 Task: In the  document evaluation Insert page numer 'on top of the page' change page color to  'Voilet'Apply Page border, setting:  Box Style: two thin lines; Color: 'Black;' Width: 1/2  pt
Action: Mouse moved to (28, 76)
Screenshot: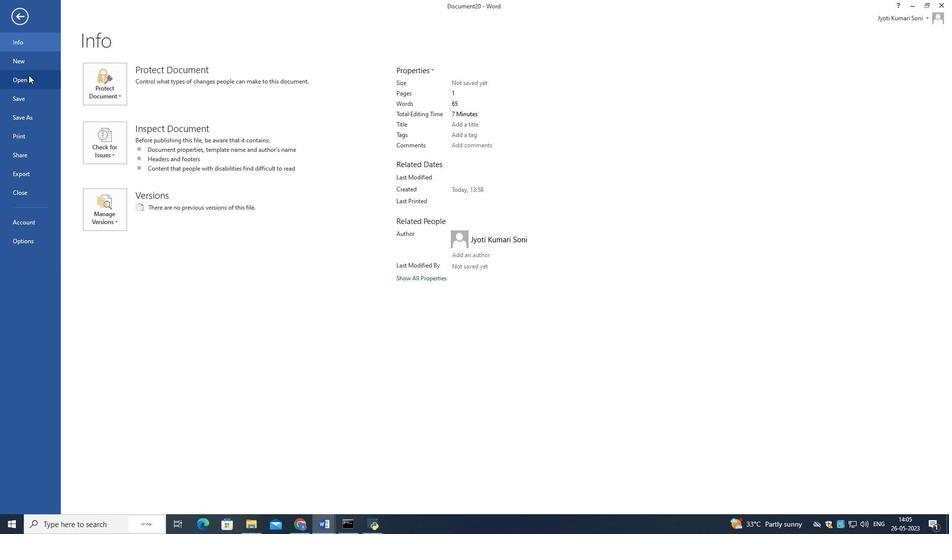 
Action: Mouse pressed left at (28, 76)
Screenshot: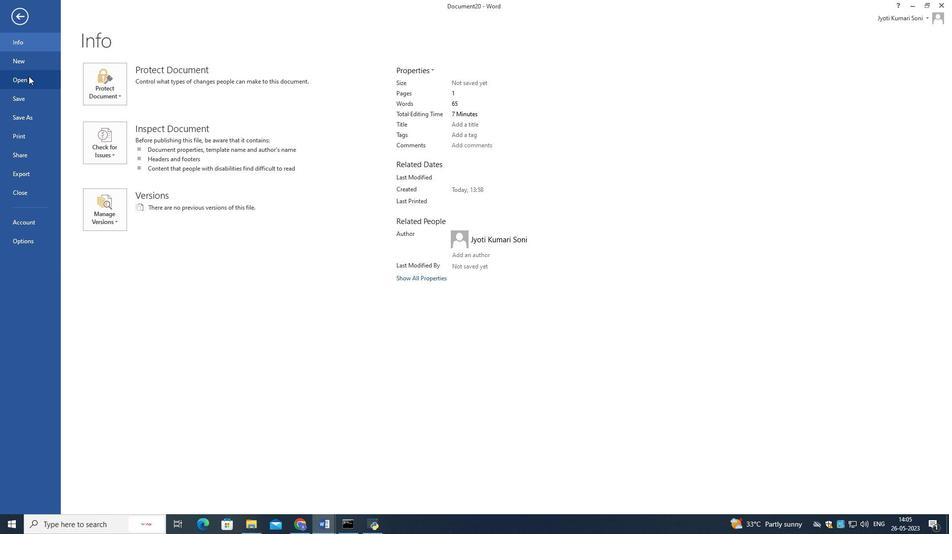 
Action: Mouse moved to (305, 131)
Screenshot: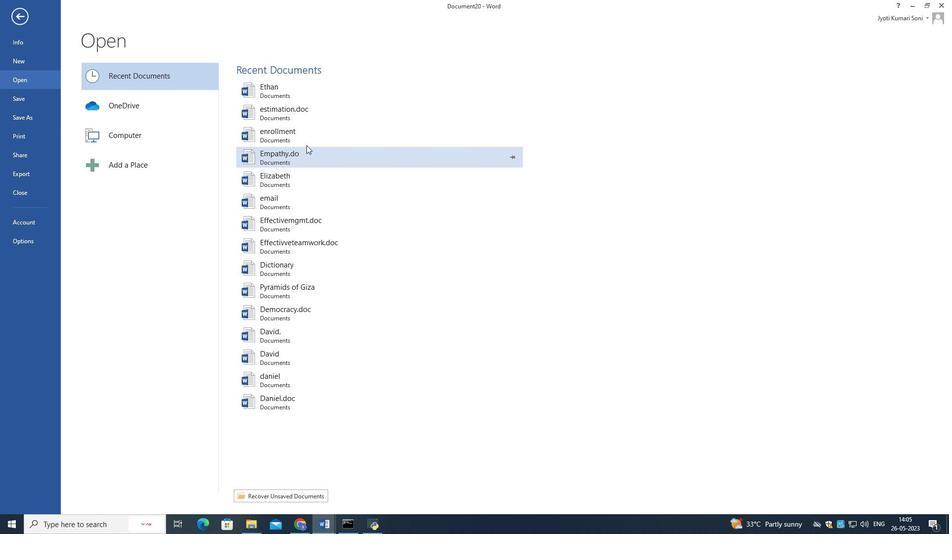 
Action: Mouse pressed left at (305, 131)
Screenshot: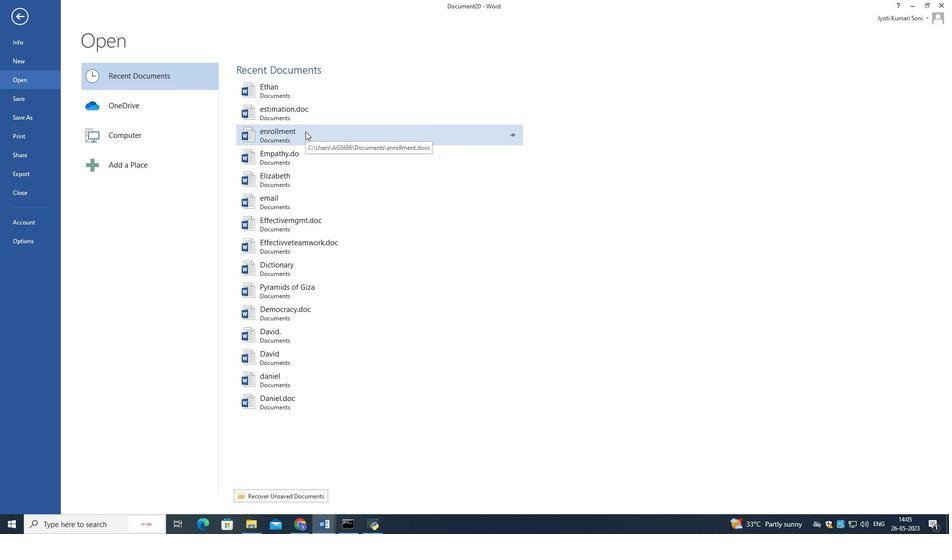 
Action: Mouse moved to (365, 325)
Screenshot: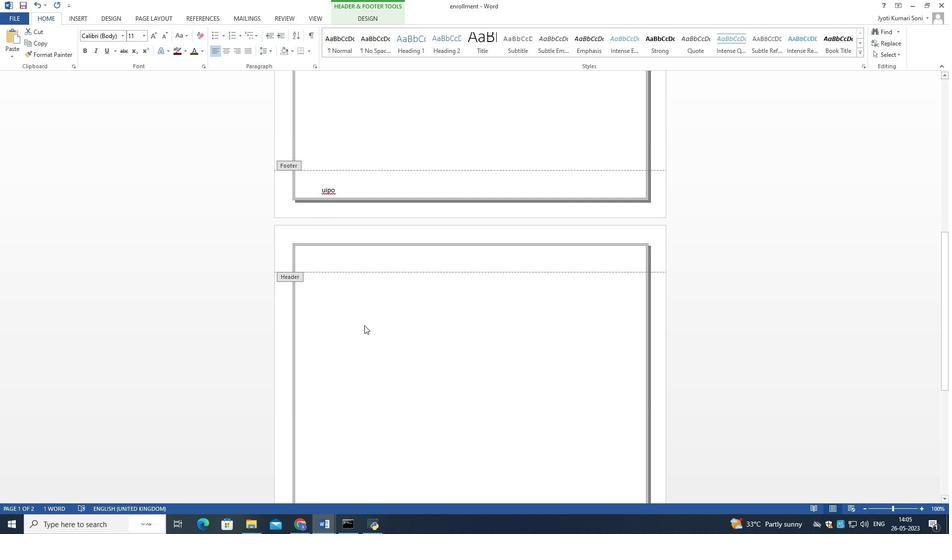 
Action: Mouse scrolled (365, 325) with delta (0, 0)
Screenshot: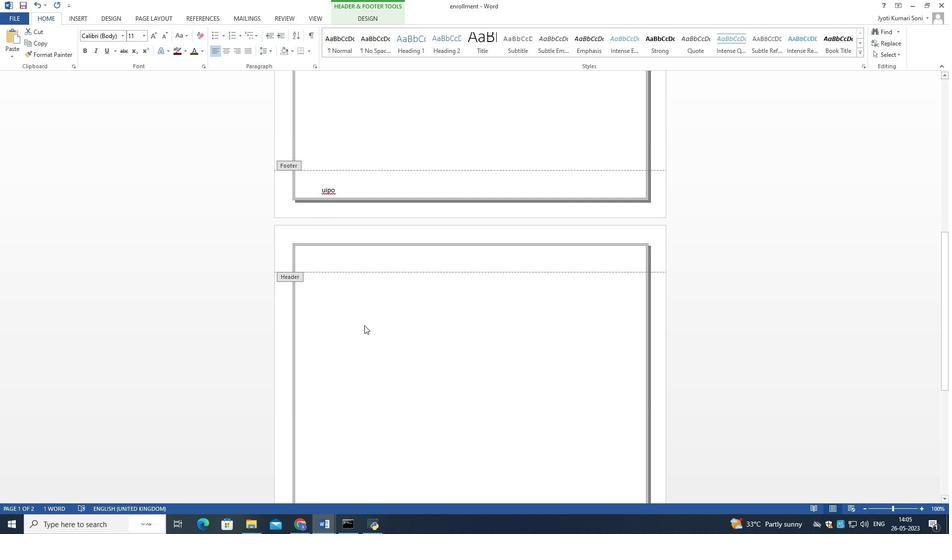 
Action: Mouse moved to (365, 326)
Screenshot: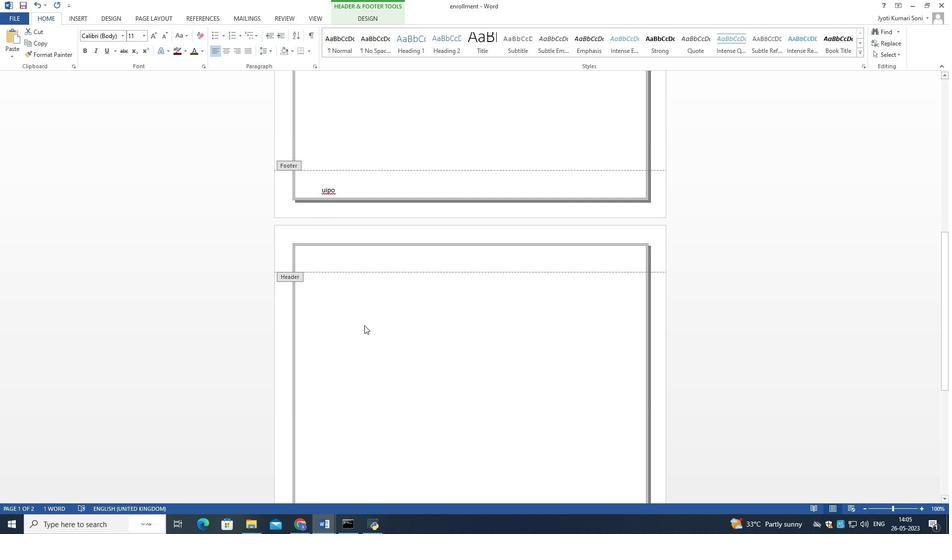 
Action: Mouse scrolled (365, 325) with delta (0, 0)
Screenshot: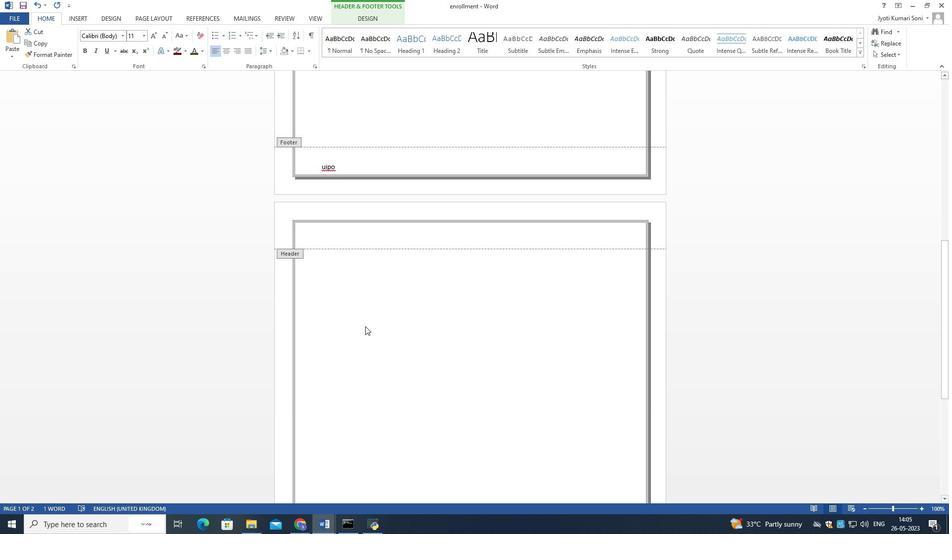 
Action: Mouse scrolled (365, 325) with delta (0, 0)
Screenshot: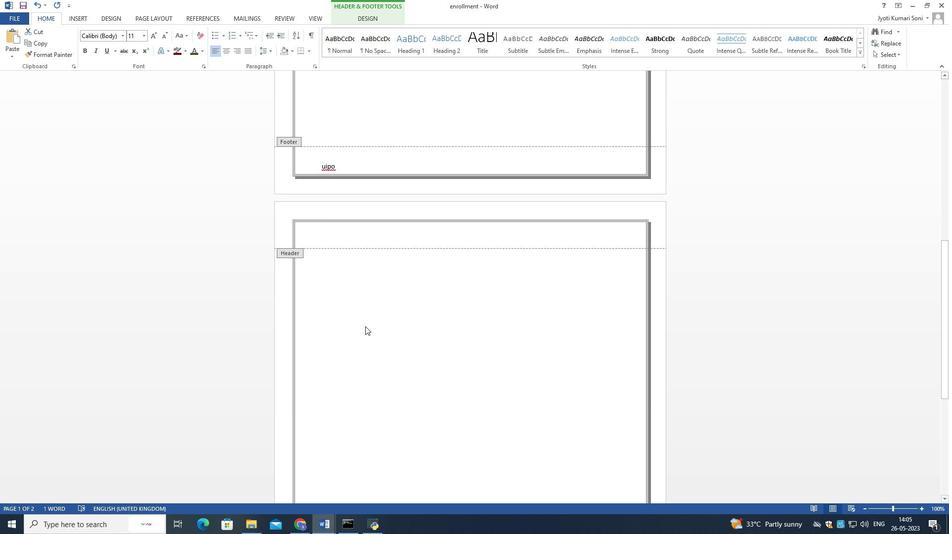 
Action: Mouse scrolled (365, 325) with delta (0, 0)
Screenshot: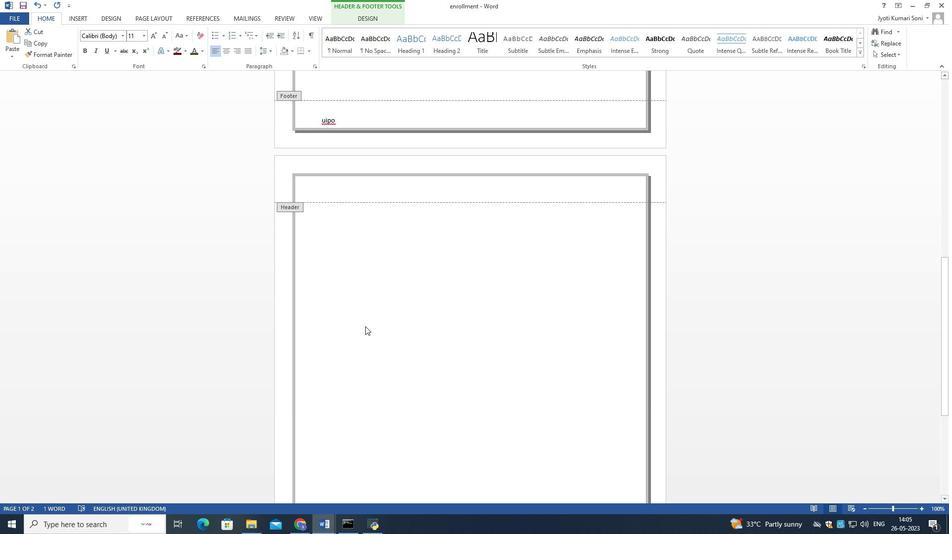 
Action: Mouse moved to (81, 17)
Screenshot: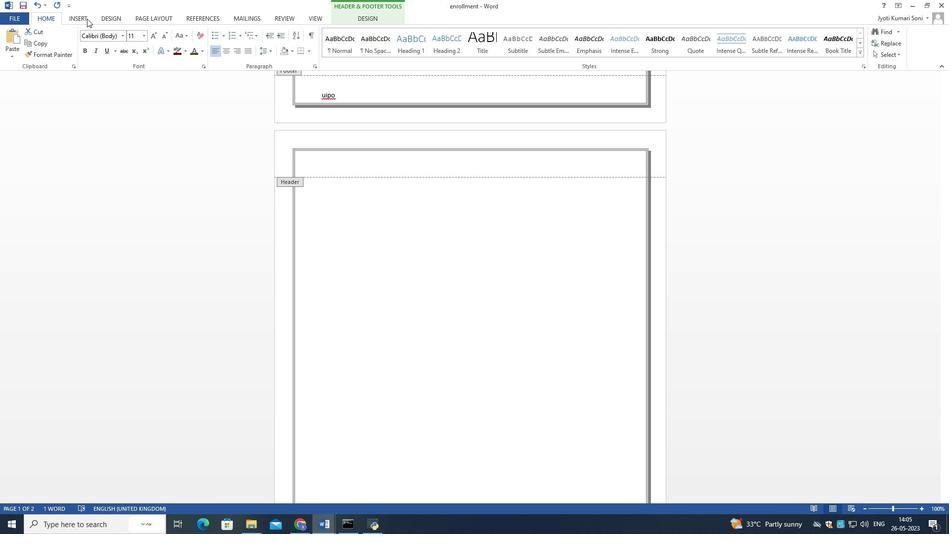 
Action: Mouse pressed left at (81, 17)
Screenshot: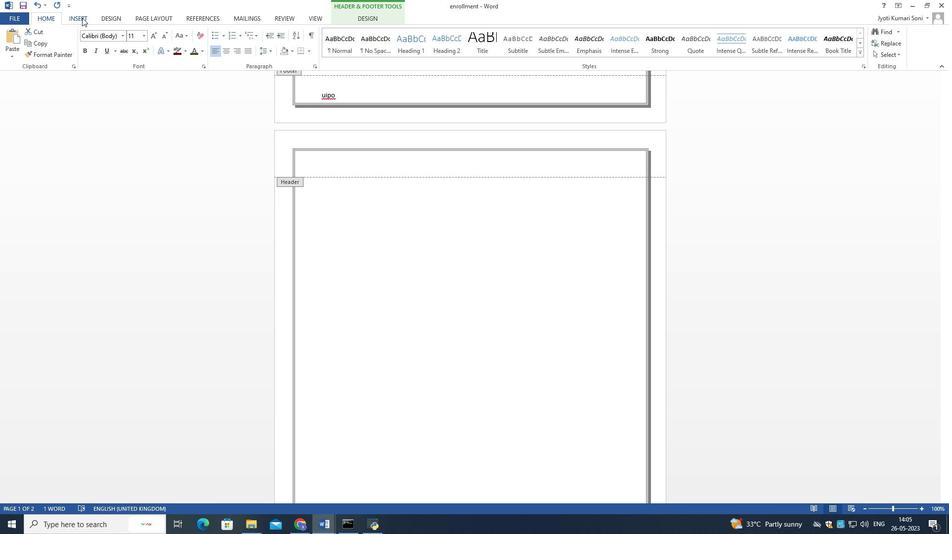 
Action: Mouse moved to (482, 54)
Screenshot: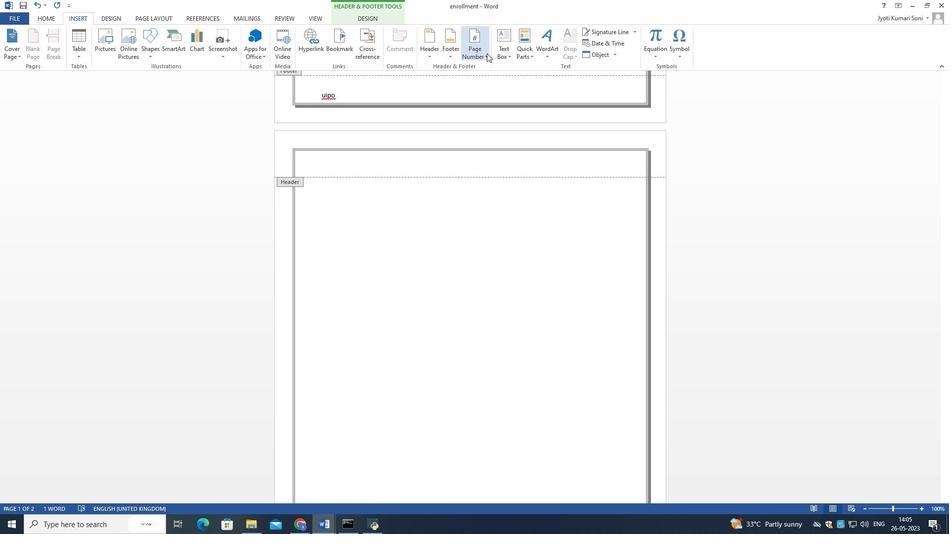 
Action: Mouse pressed left at (482, 54)
Screenshot: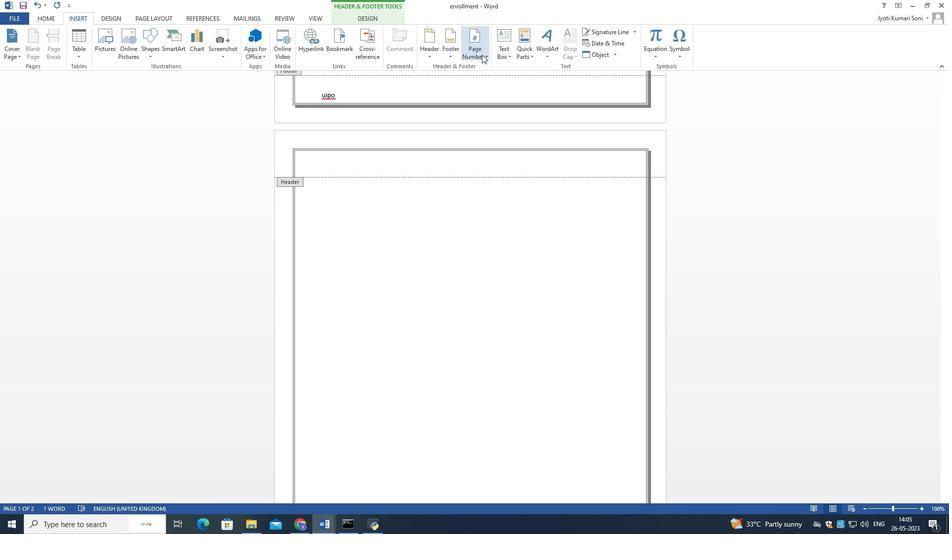 
Action: Mouse moved to (540, 67)
Screenshot: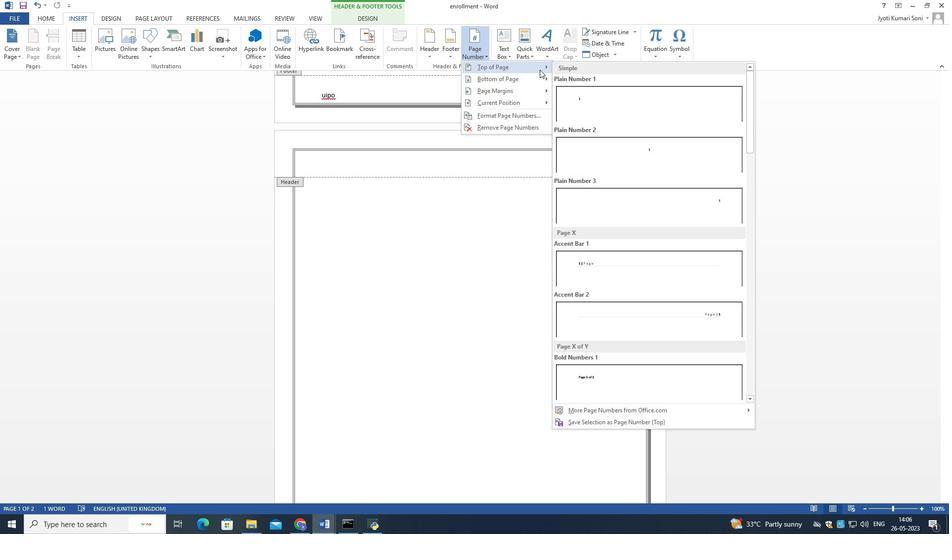 
Action: Mouse pressed left at (540, 67)
Screenshot: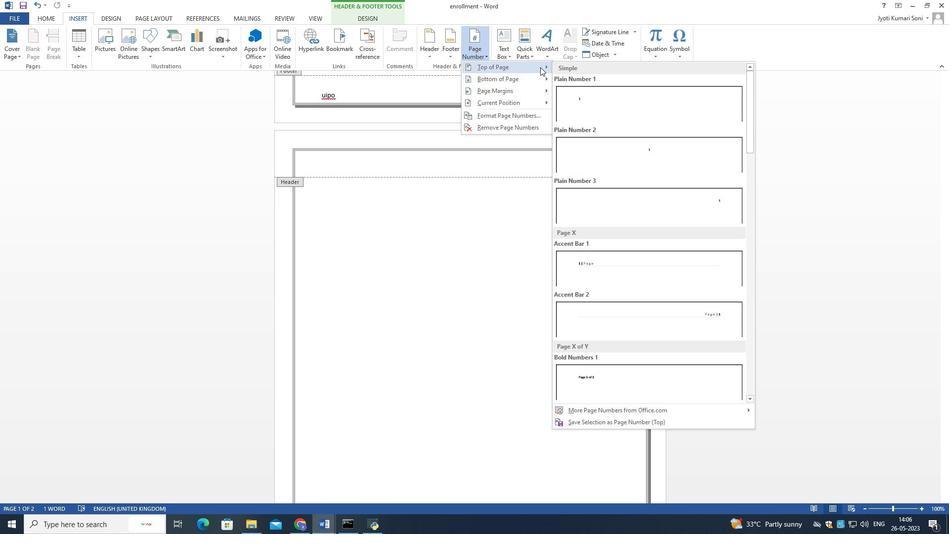 
Action: Mouse moved to (578, 116)
Screenshot: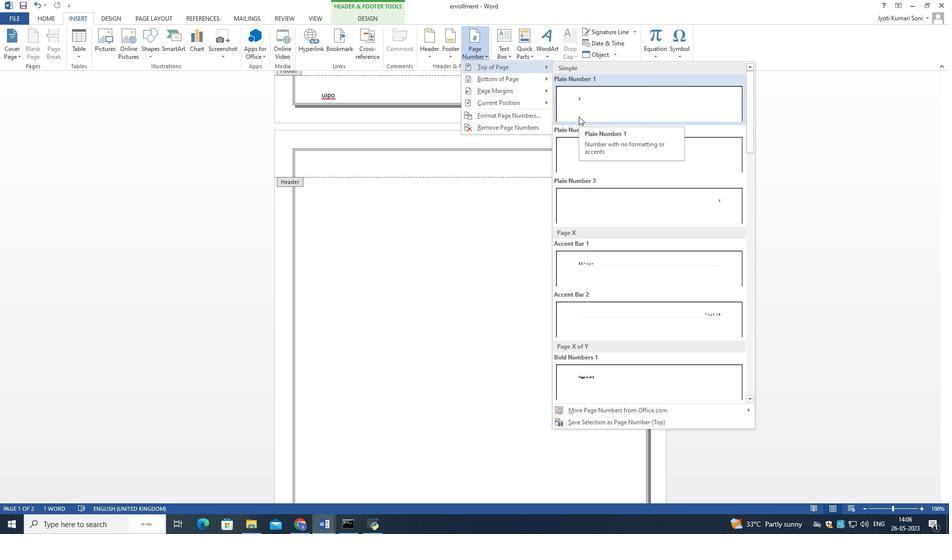 
Action: Mouse pressed left at (578, 116)
Screenshot: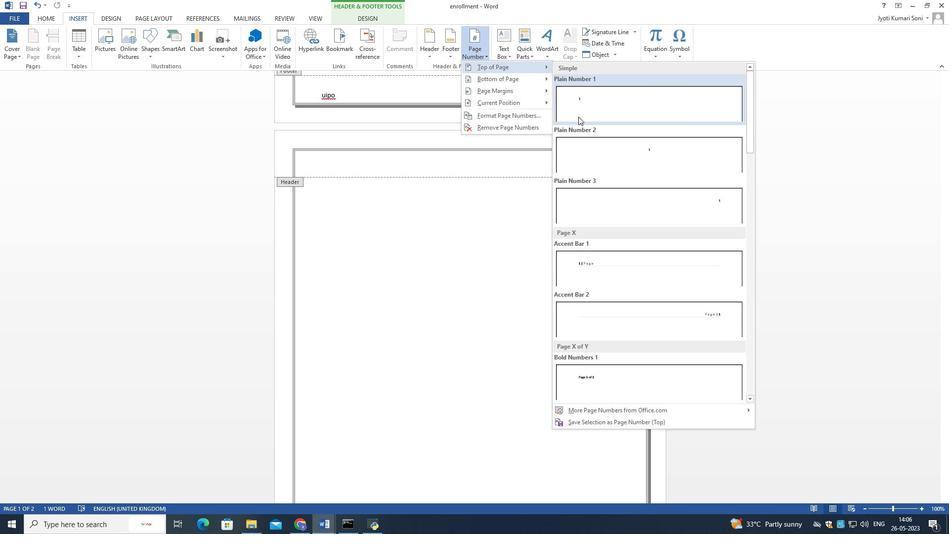 
Action: Mouse moved to (347, 110)
Screenshot: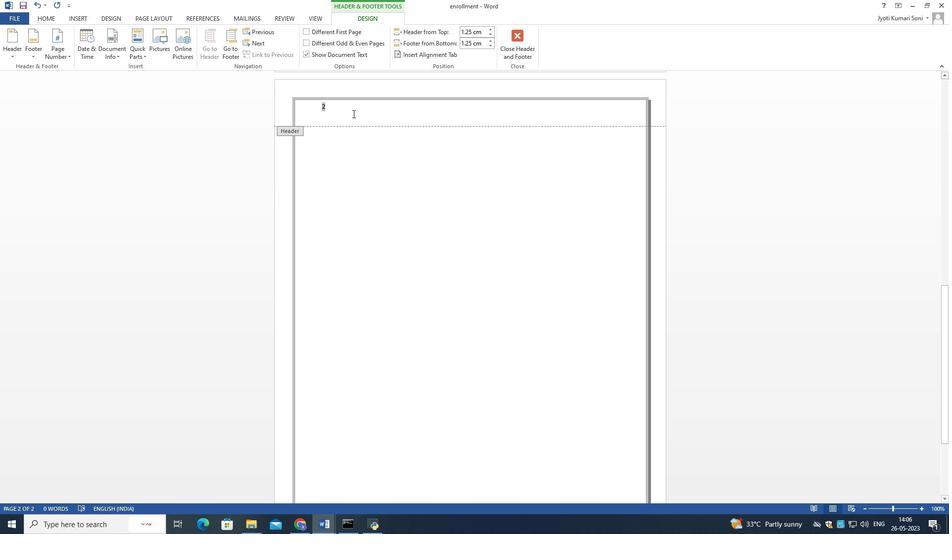 
Action: Mouse pressed left at (347, 110)
Screenshot: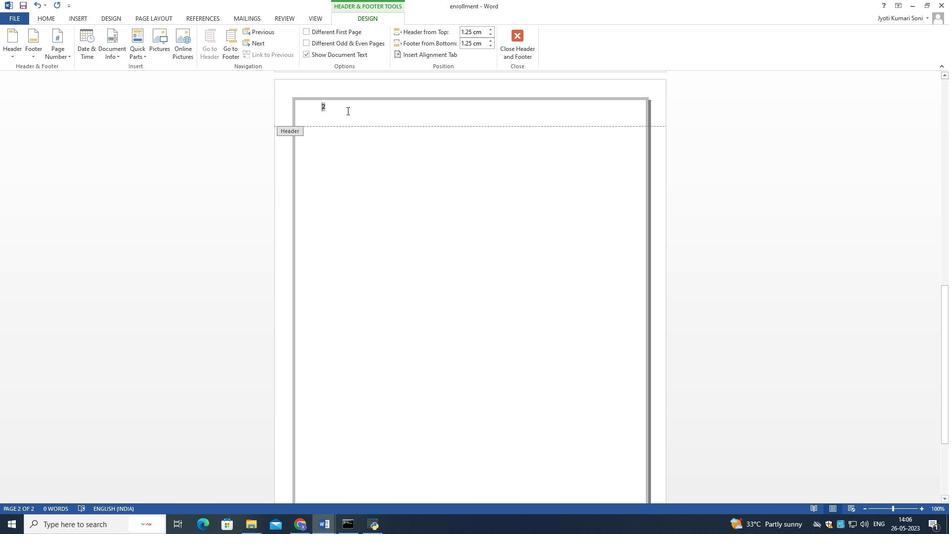 
Action: Key pressed <Key.backspace><Key.backspace>
Screenshot: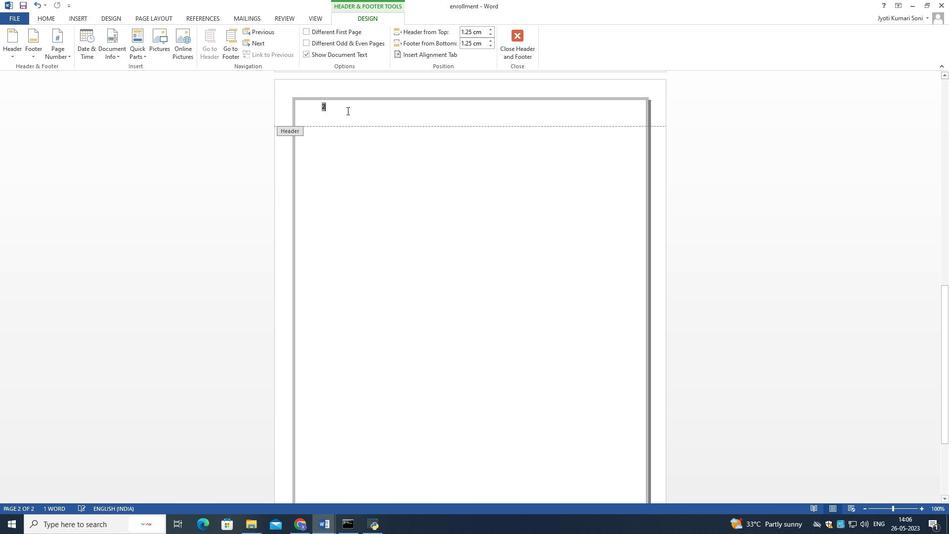 
Action: Mouse moved to (329, 132)
Screenshot: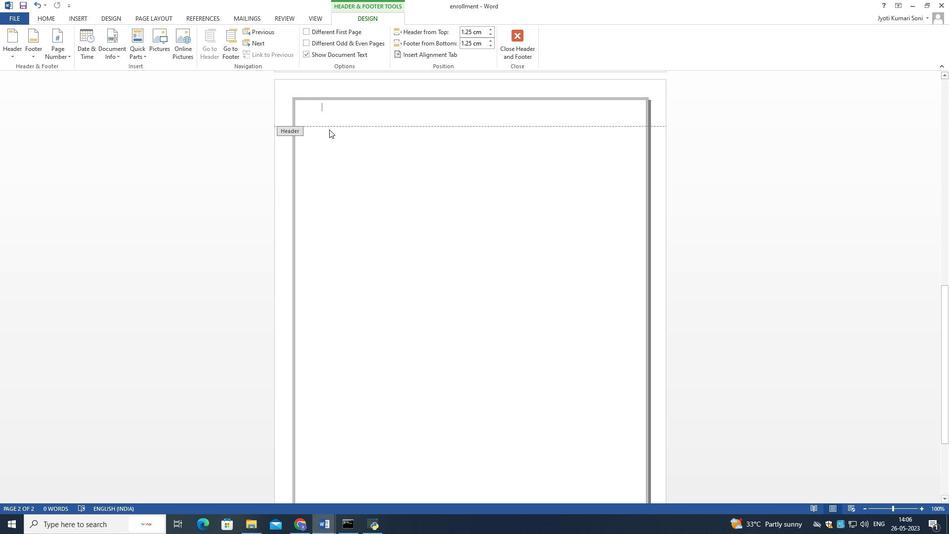 
Action: Mouse pressed left at (329, 132)
Screenshot: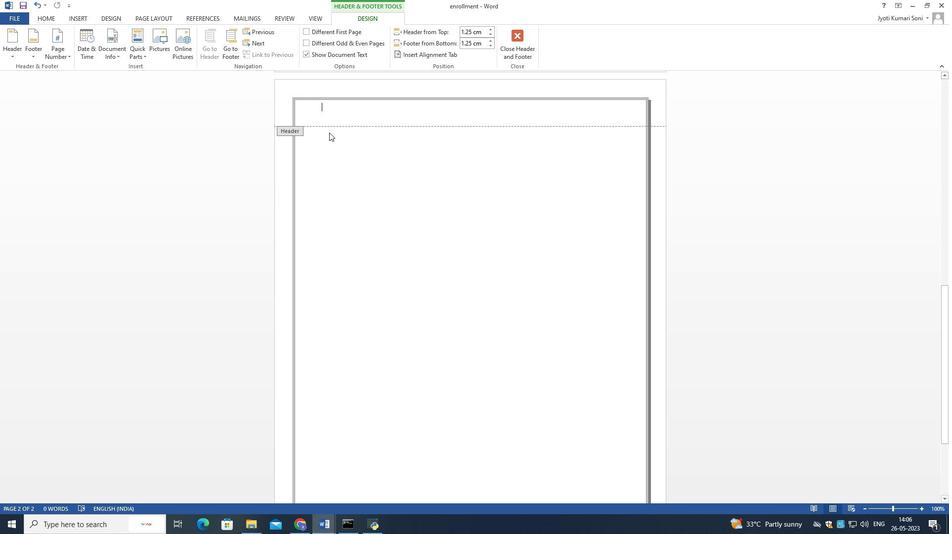 
Action: Mouse moved to (336, 110)
Screenshot: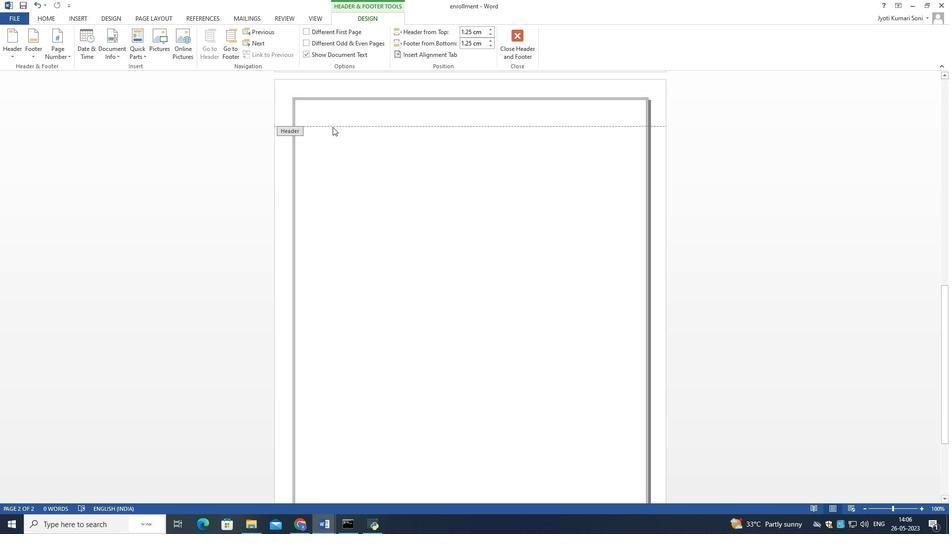 
Action: Mouse pressed left at (336, 110)
Screenshot: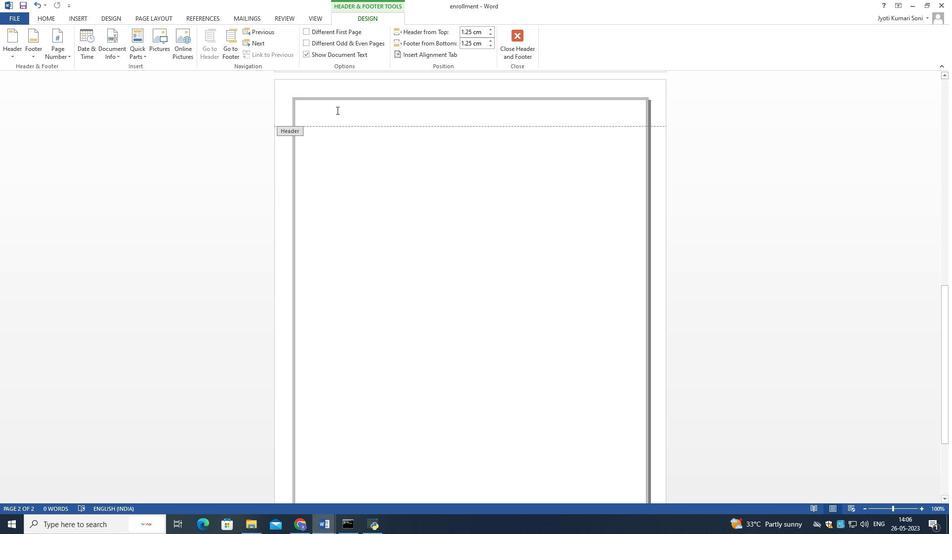 
Action: Mouse moved to (347, 113)
Screenshot: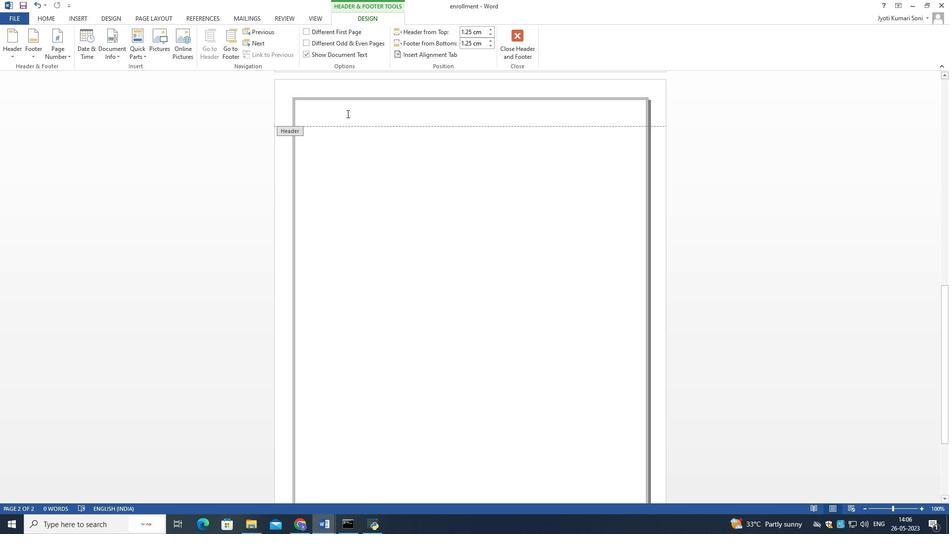 
Action: Mouse pressed left at (347, 113)
Screenshot: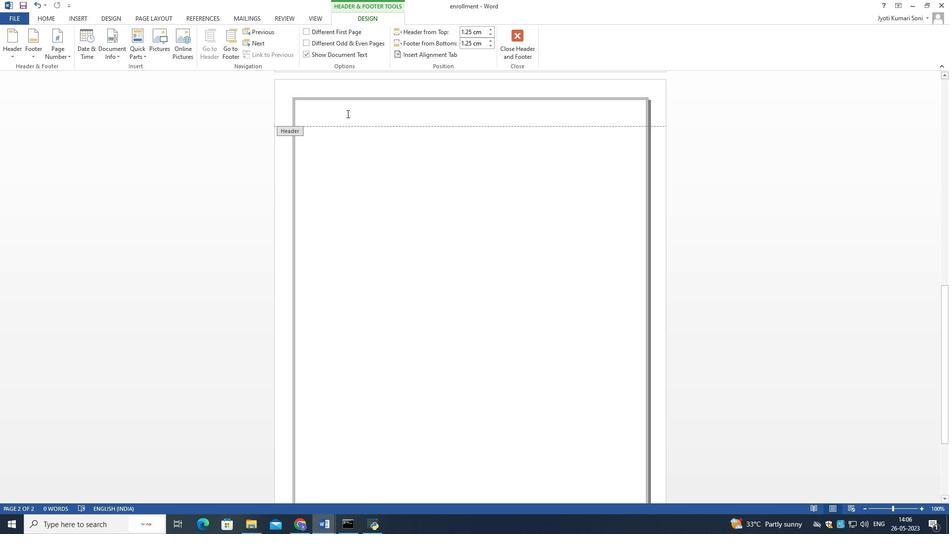 
Action: Mouse moved to (348, 113)
Screenshot: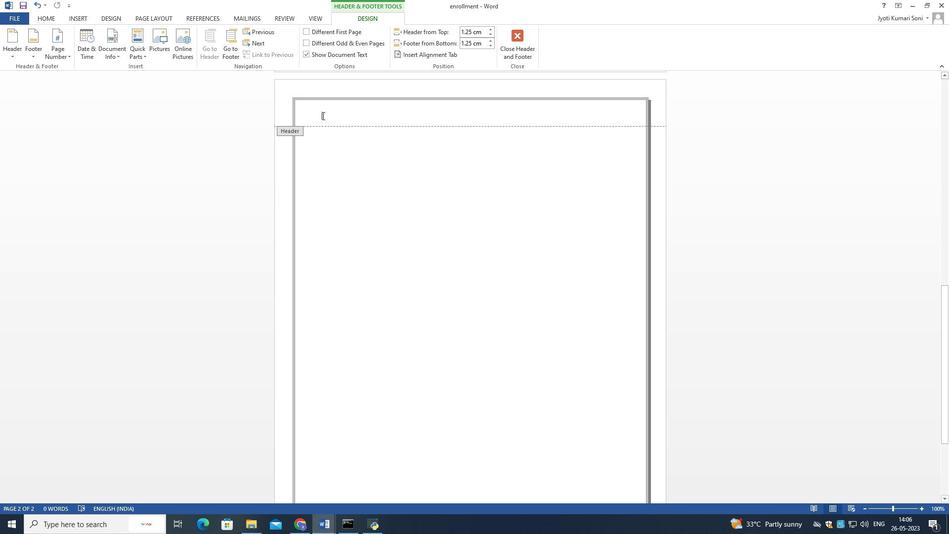 
Action: Mouse pressed left at (348, 113)
Screenshot: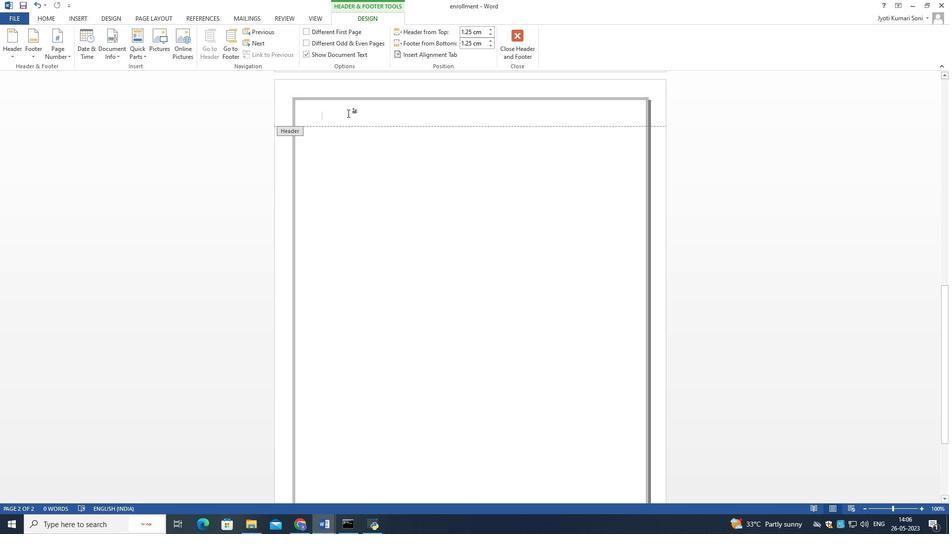 
Action: Mouse moved to (326, 105)
Screenshot: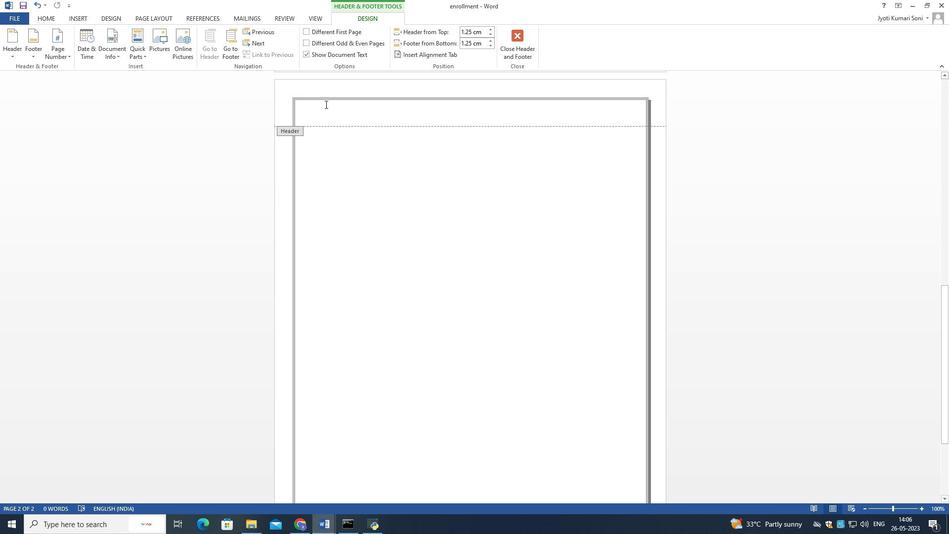 
Action: Mouse pressed left at (326, 105)
Screenshot: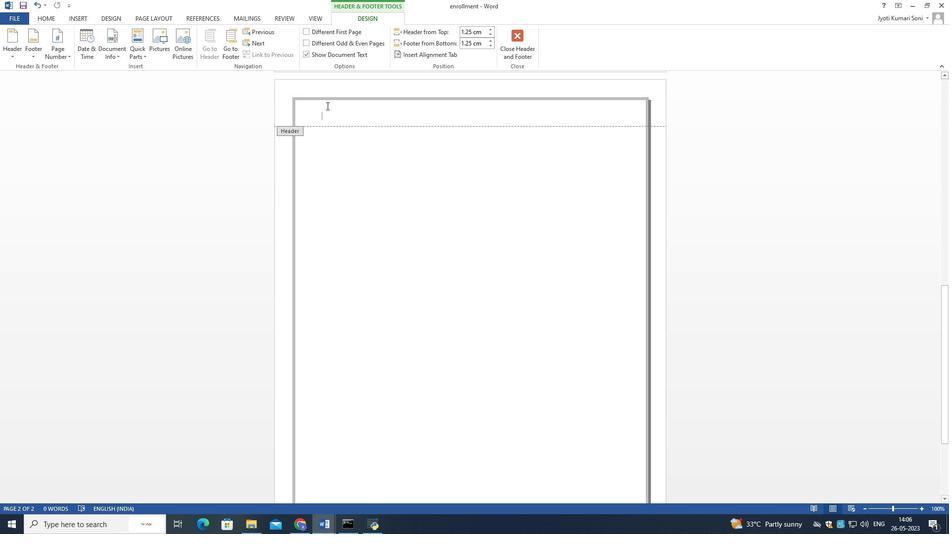 
Action: Mouse moved to (313, 111)
Screenshot: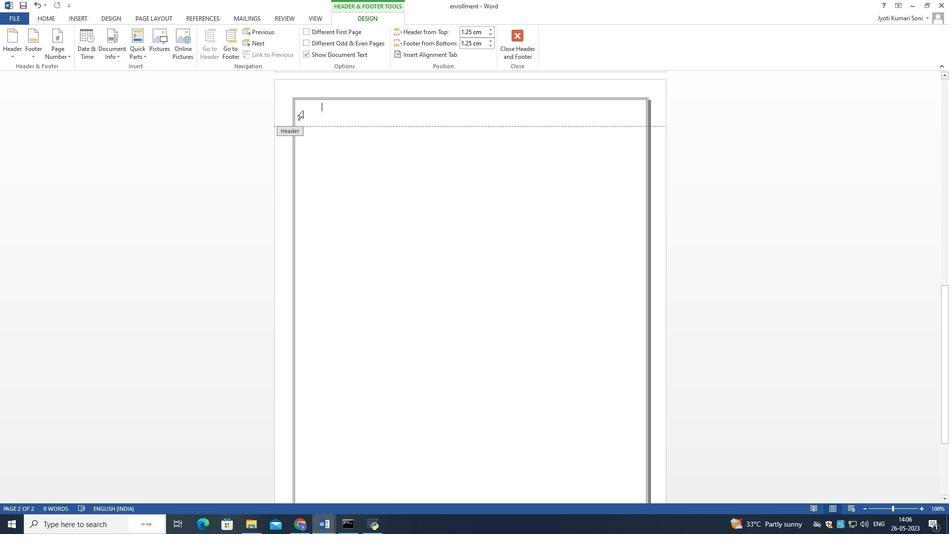 
Action: Mouse pressed left at (313, 111)
Screenshot: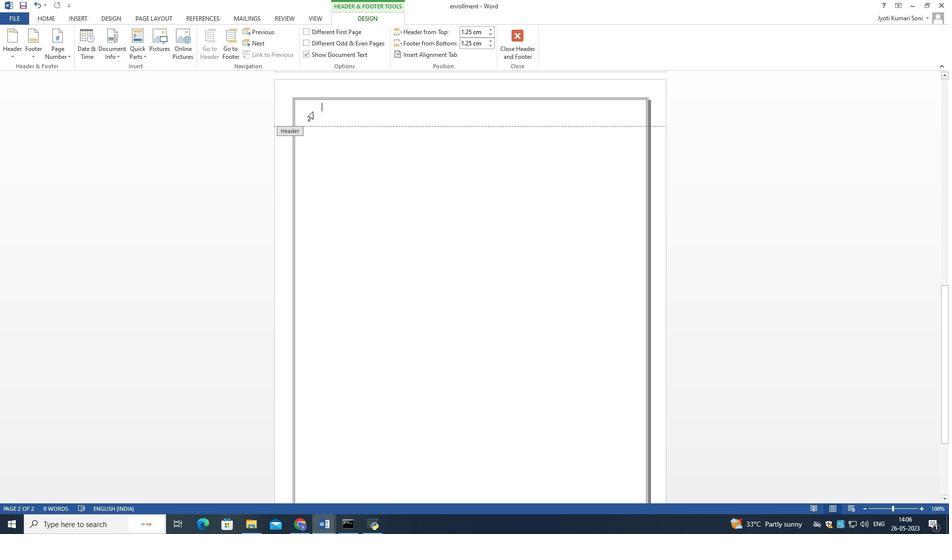 
Action: Mouse moved to (351, 153)
Screenshot: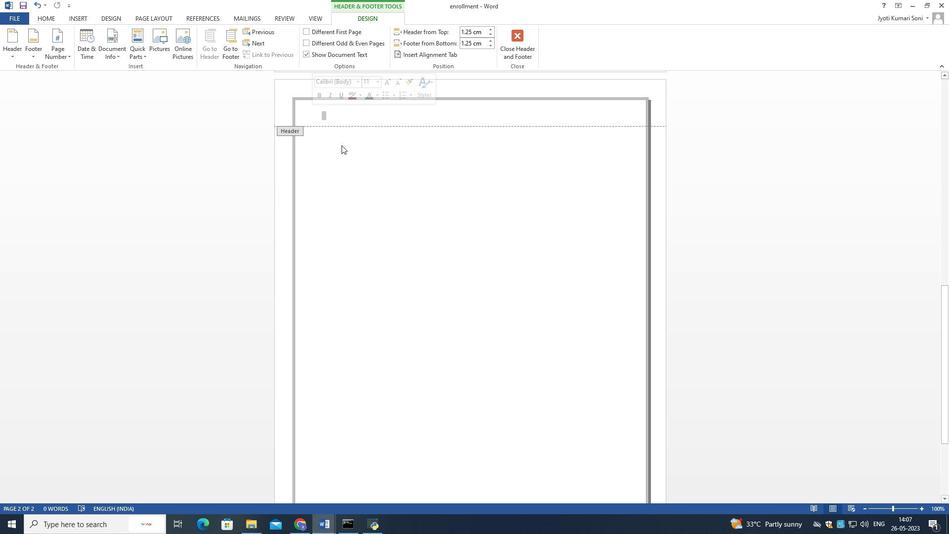 
Action: Mouse pressed right at (351, 153)
Screenshot: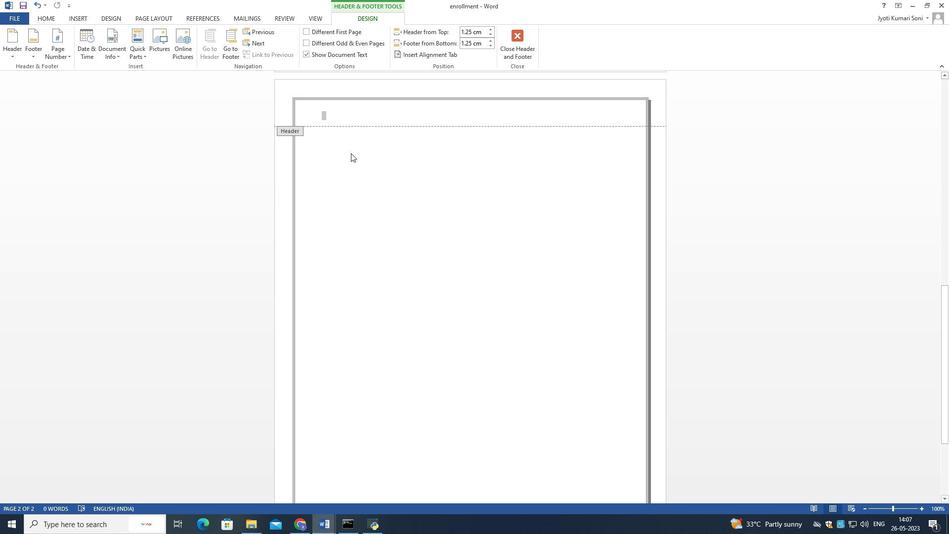 
Action: Mouse moved to (326, 208)
Screenshot: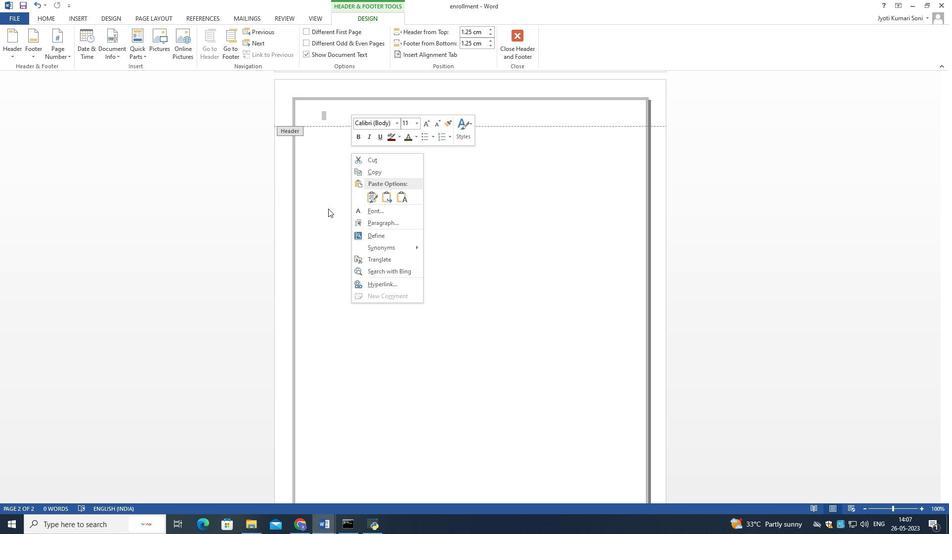 
Action: Mouse pressed left at (326, 208)
Screenshot: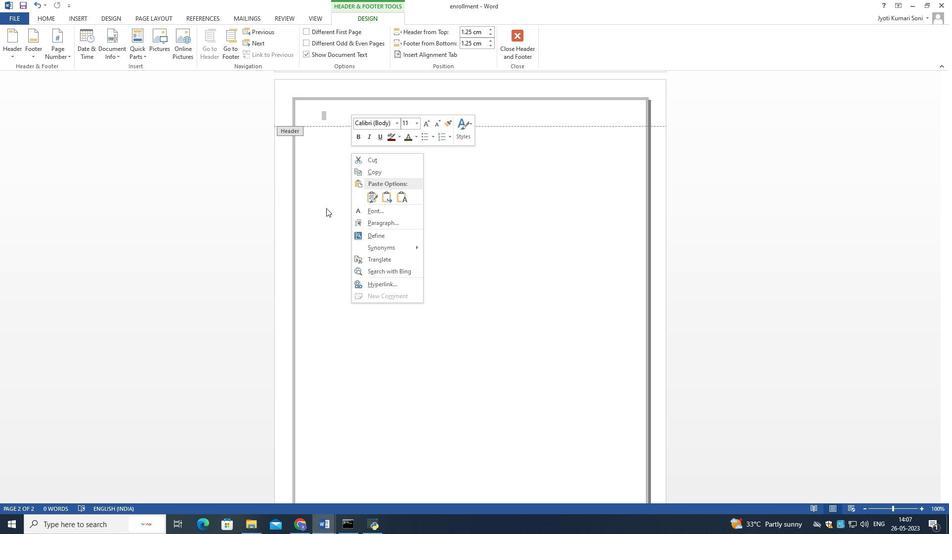 
Action: Mouse moved to (160, 12)
Screenshot: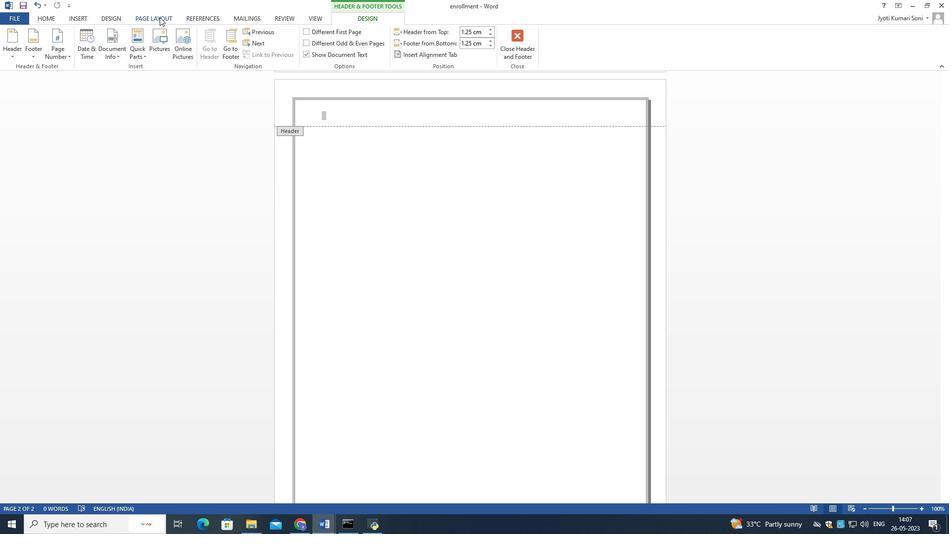 
Action: Mouse pressed left at (160, 12)
Screenshot: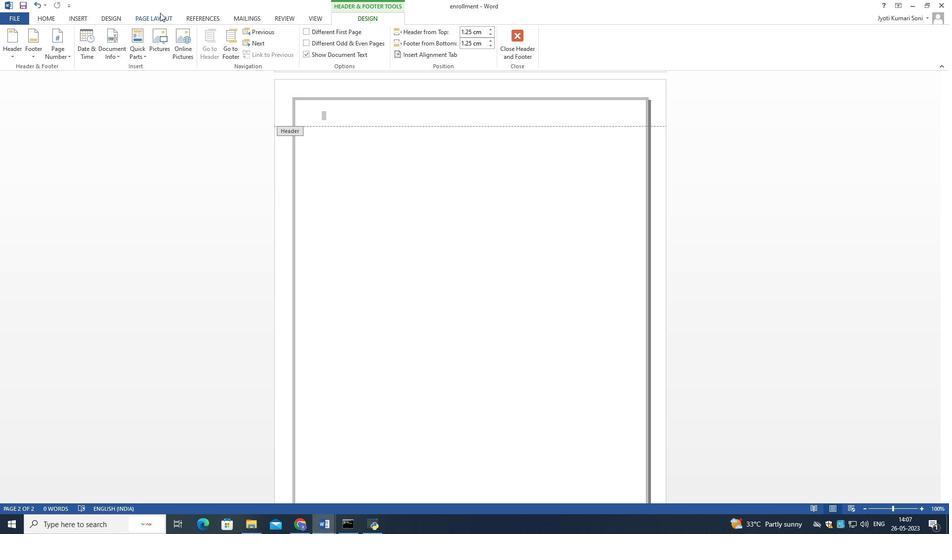 
Action: Mouse moved to (385, 113)
Screenshot: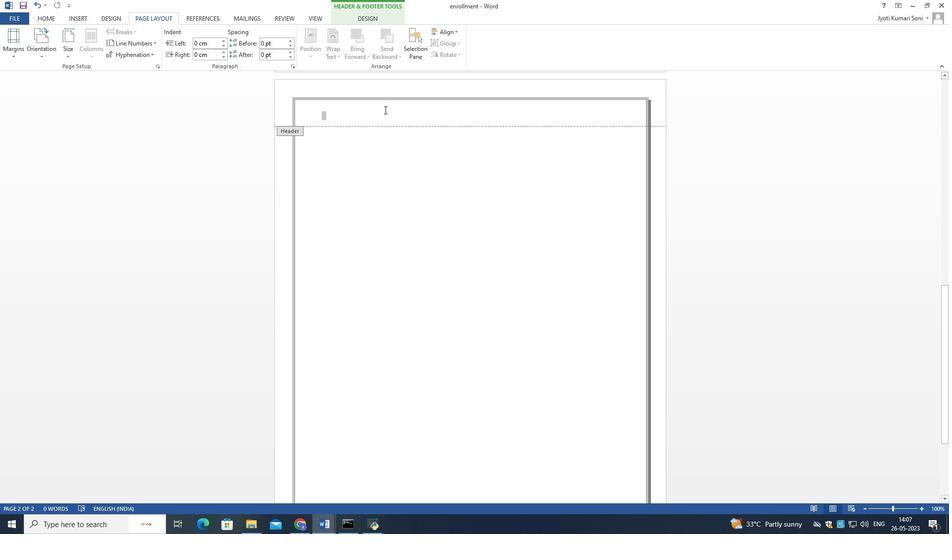 
Action: Mouse pressed left at (385, 113)
Screenshot: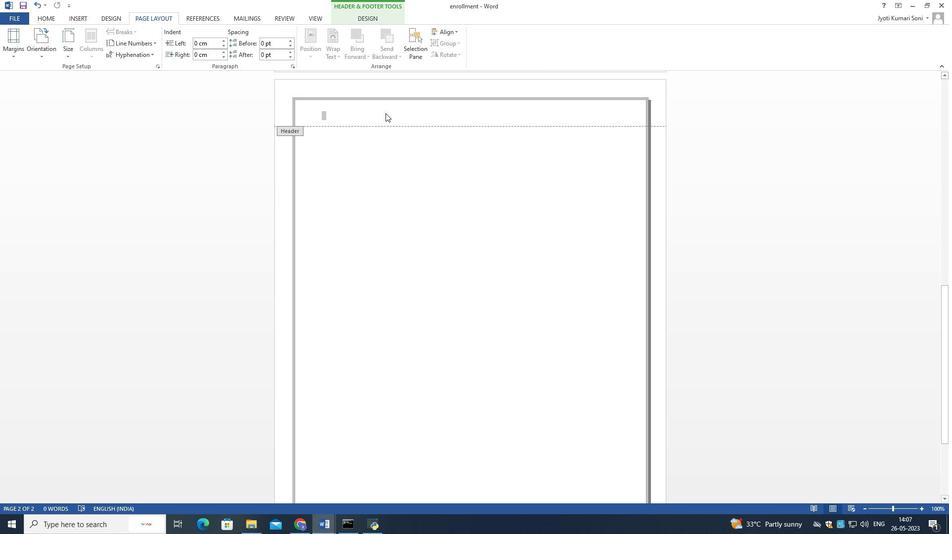 
Action: Mouse moved to (352, 108)
Screenshot: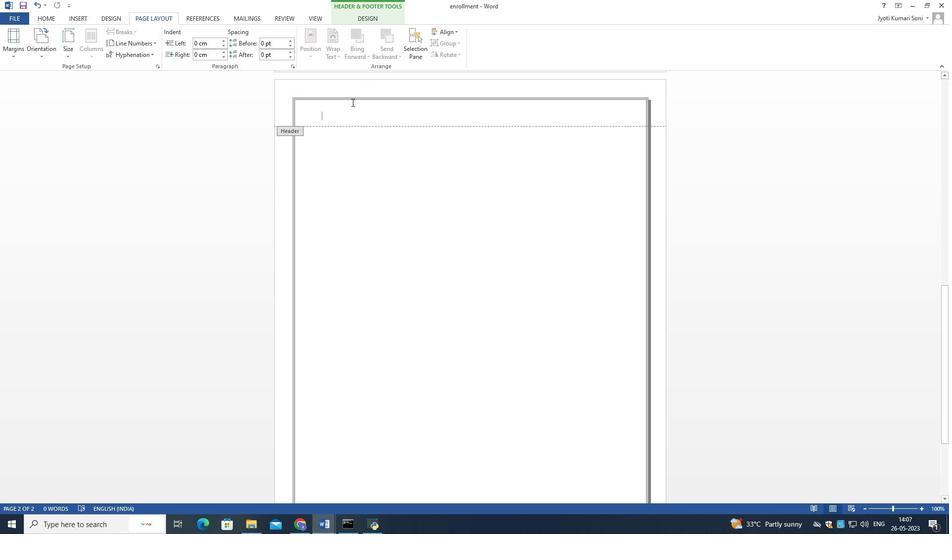 
Action: Mouse pressed left at (352, 108)
Screenshot: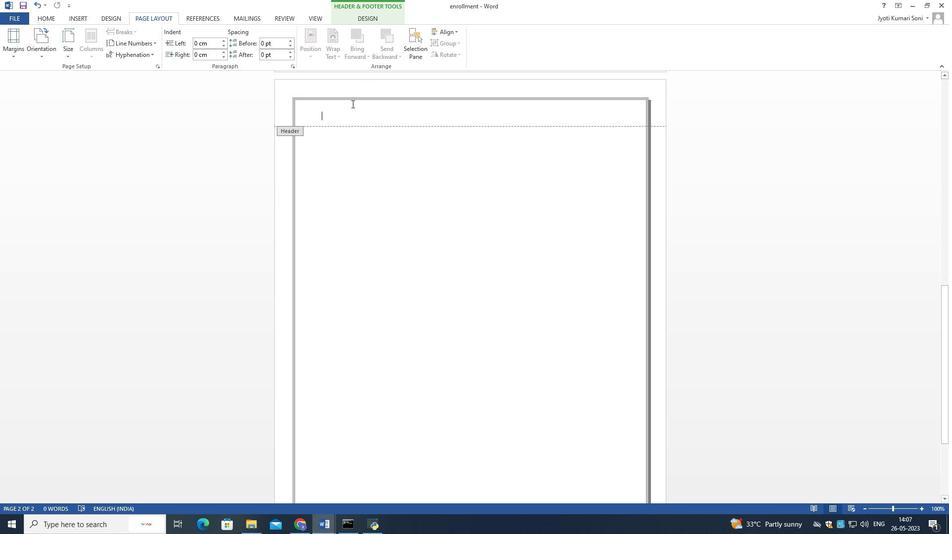 
Action: Mouse moved to (357, 13)
Screenshot: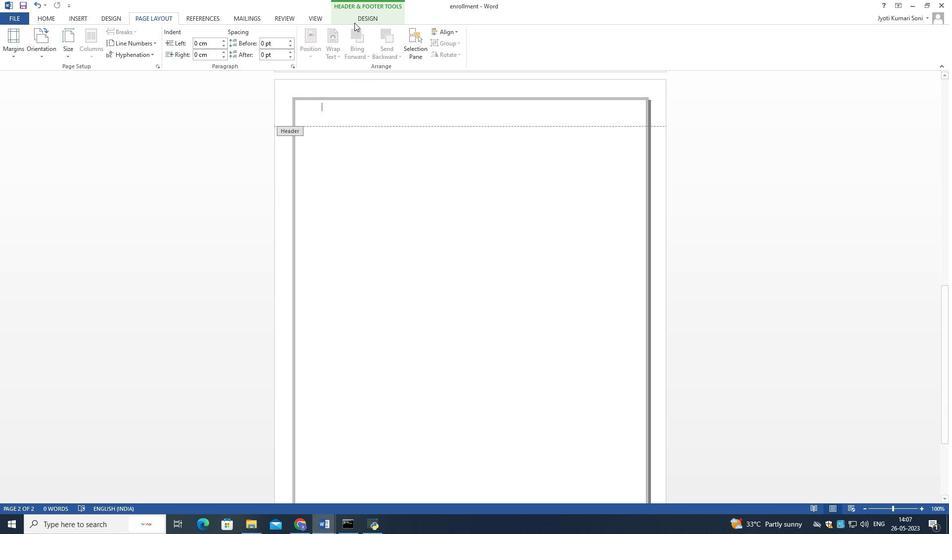 
Action: Mouse pressed left at (357, 13)
Screenshot: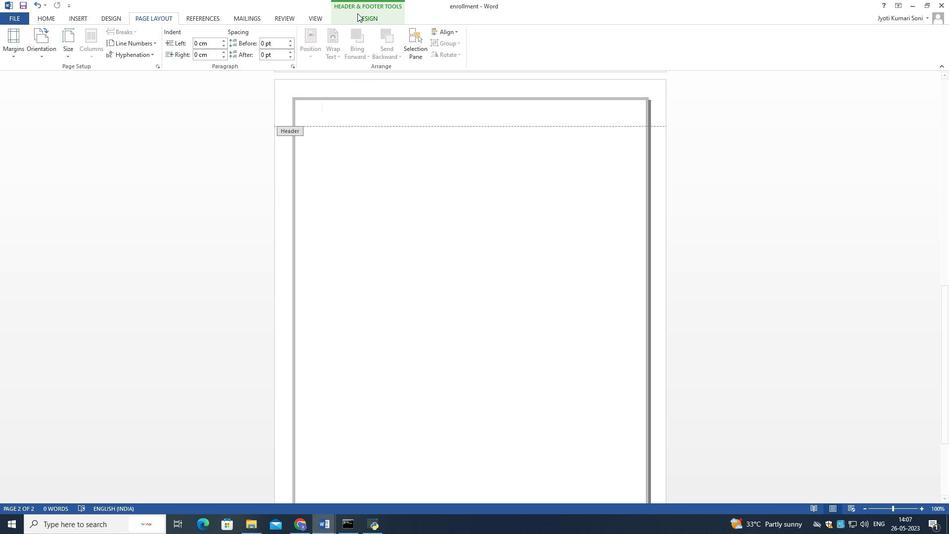 
Action: Mouse moved to (308, 96)
Screenshot: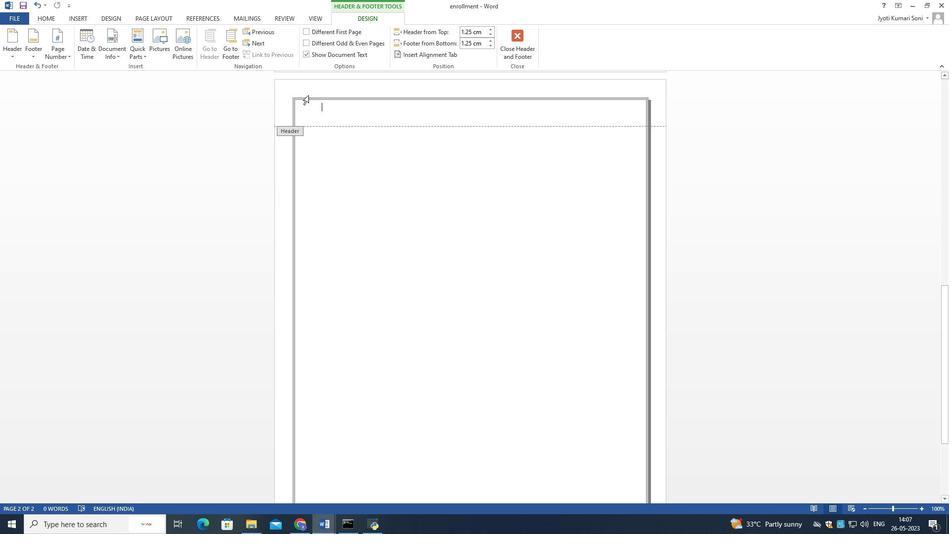 
Action: Mouse pressed left at (308, 96)
Screenshot: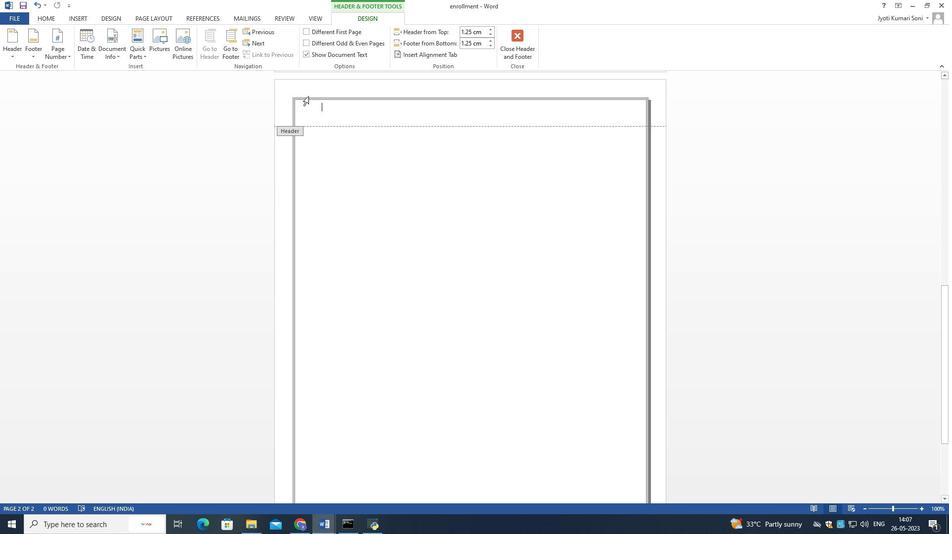 
Action: Mouse moved to (43, 16)
Screenshot: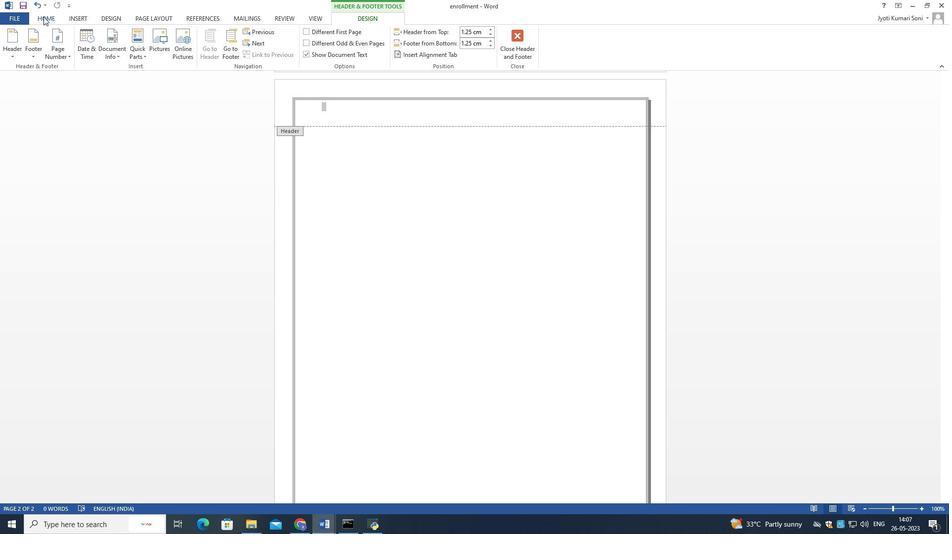 
Action: Mouse pressed left at (43, 16)
Screenshot: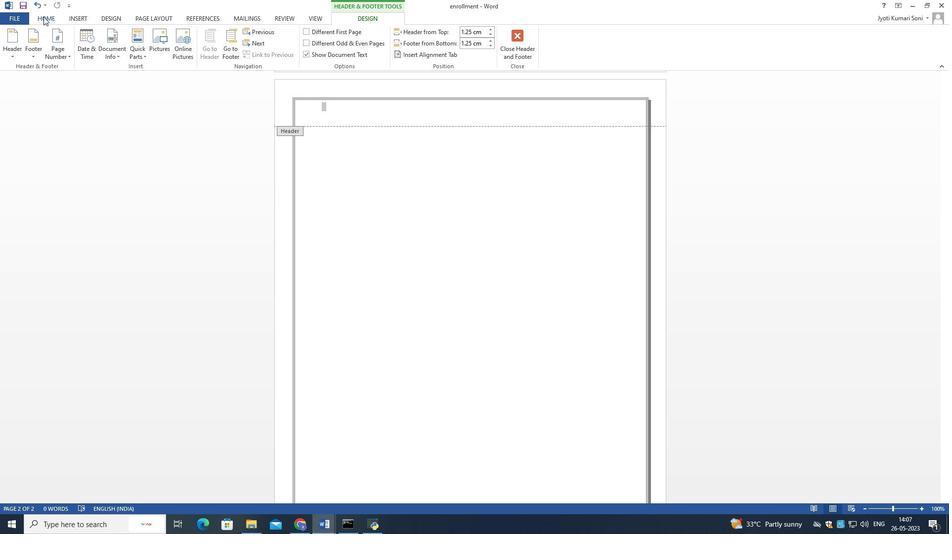 
Action: Mouse moved to (308, 52)
Screenshot: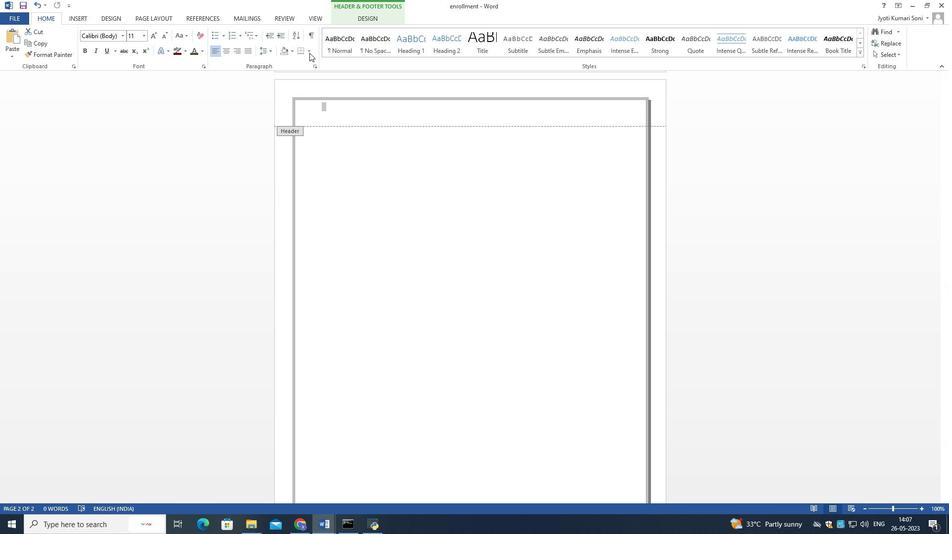 
Action: Mouse pressed left at (308, 52)
Screenshot: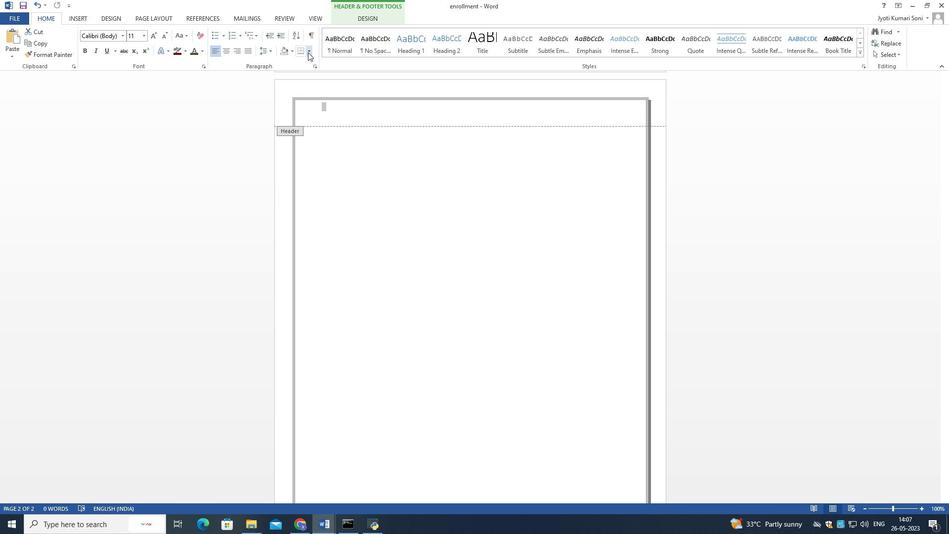 
Action: Mouse moved to (337, 239)
Screenshot: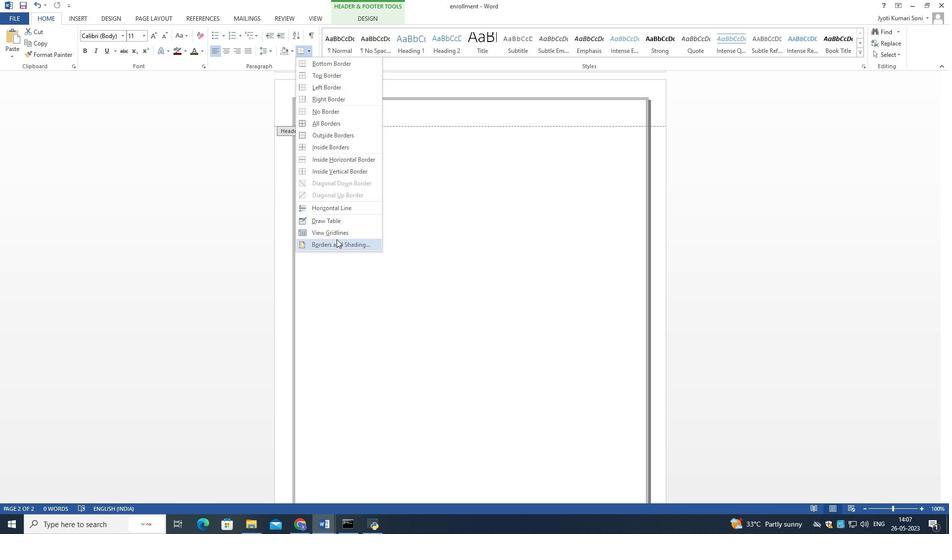 
Action: Mouse pressed left at (337, 239)
Screenshot: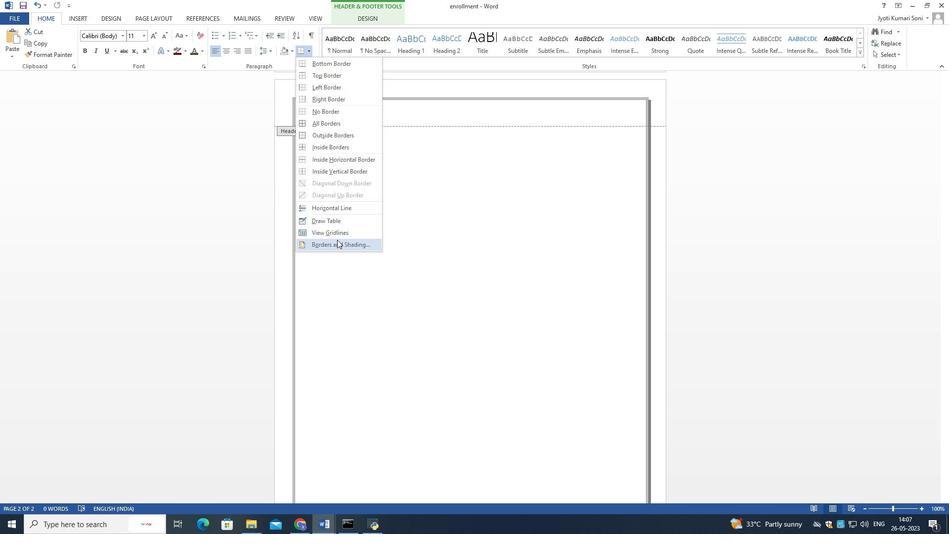
Action: Mouse moved to (470, 251)
Screenshot: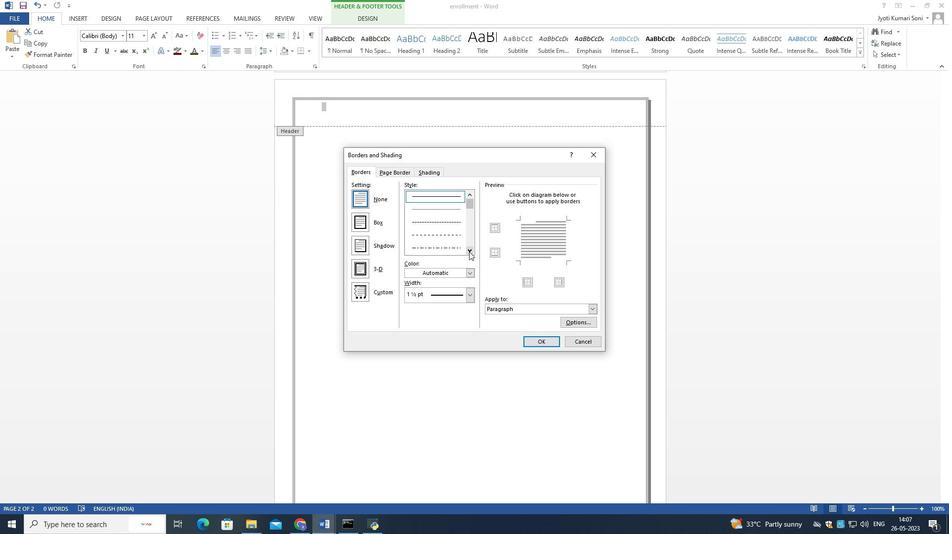 
Action: Mouse pressed left at (470, 251)
Screenshot: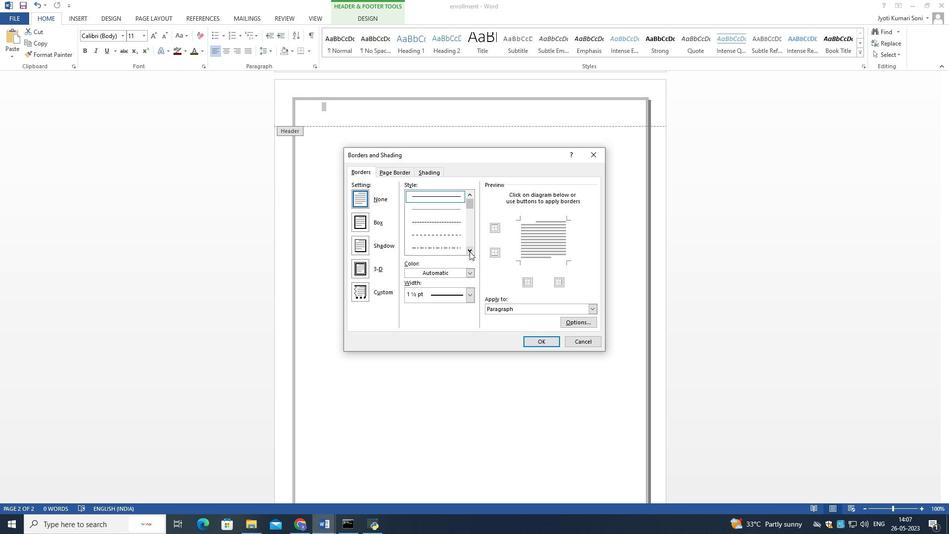 
Action: Mouse pressed left at (470, 251)
Screenshot: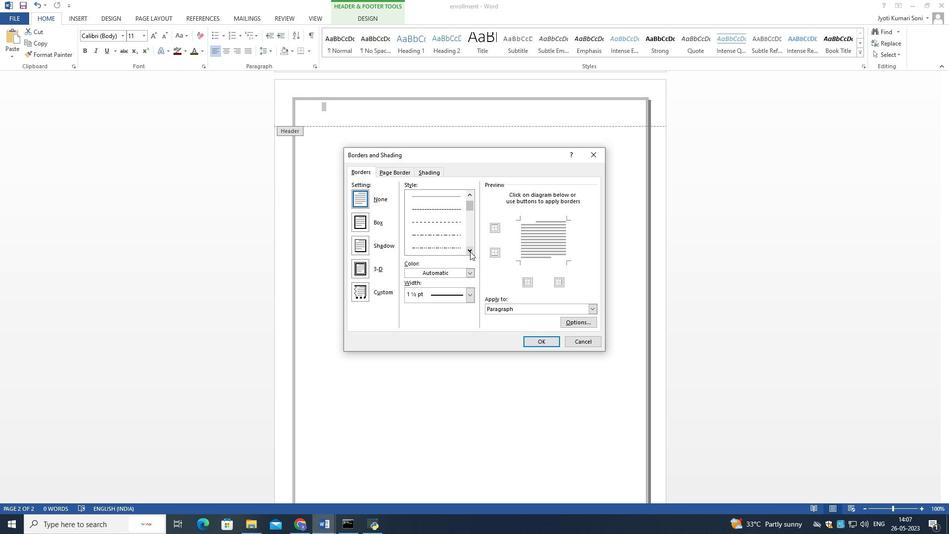 
Action: Mouse pressed left at (470, 251)
Screenshot: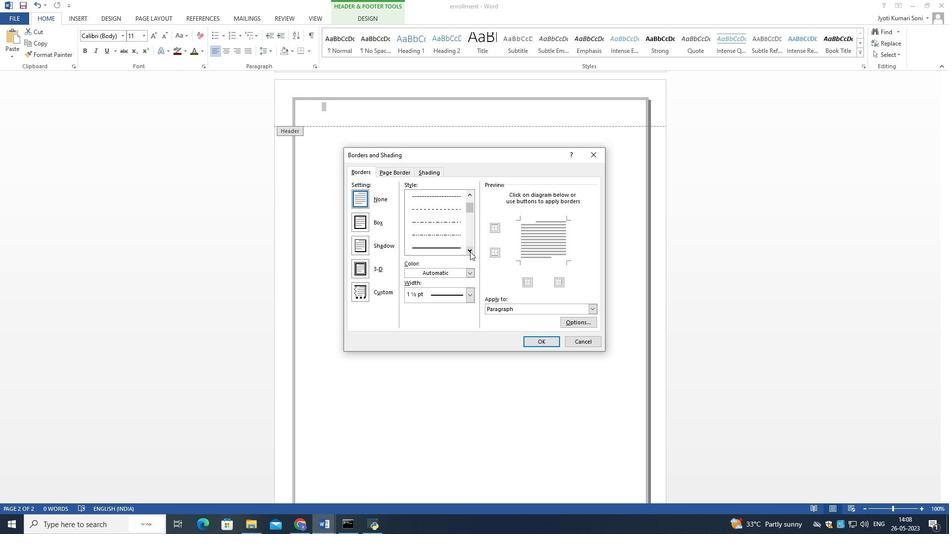 
Action: Mouse moved to (455, 231)
Screenshot: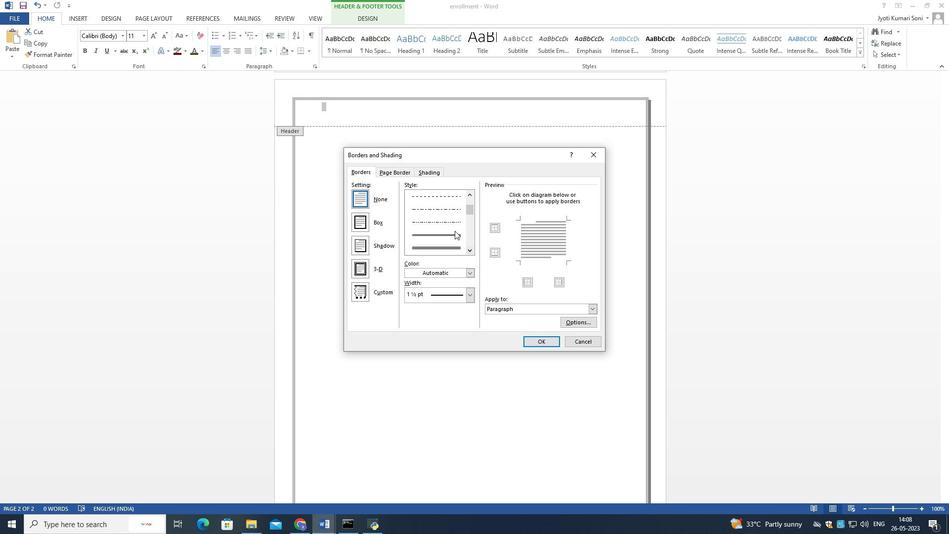 
Action: Mouse pressed left at (455, 231)
Screenshot: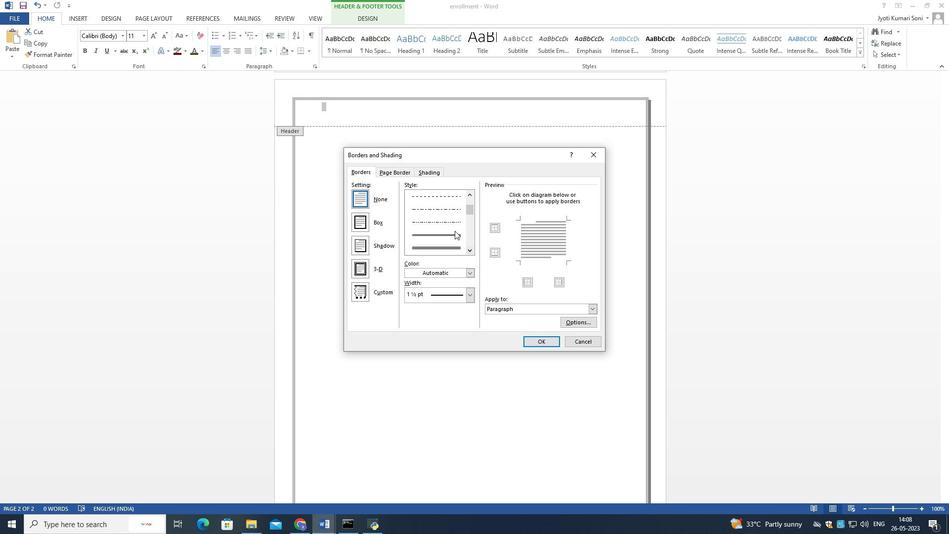
Action: Mouse moved to (467, 274)
Screenshot: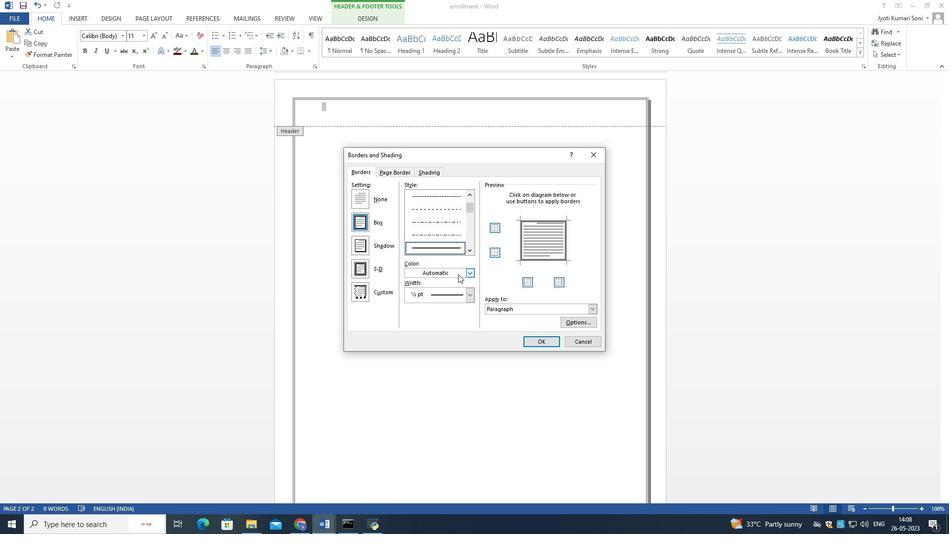 
Action: Mouse pressed left at (467, 274)
Screenshot: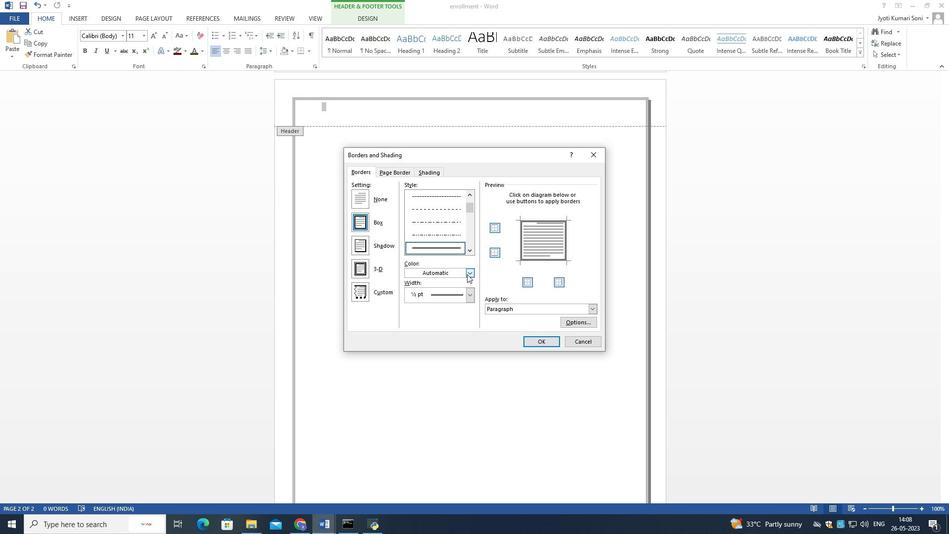 
Action: Mouse moved to (418, 305)
Screenshot: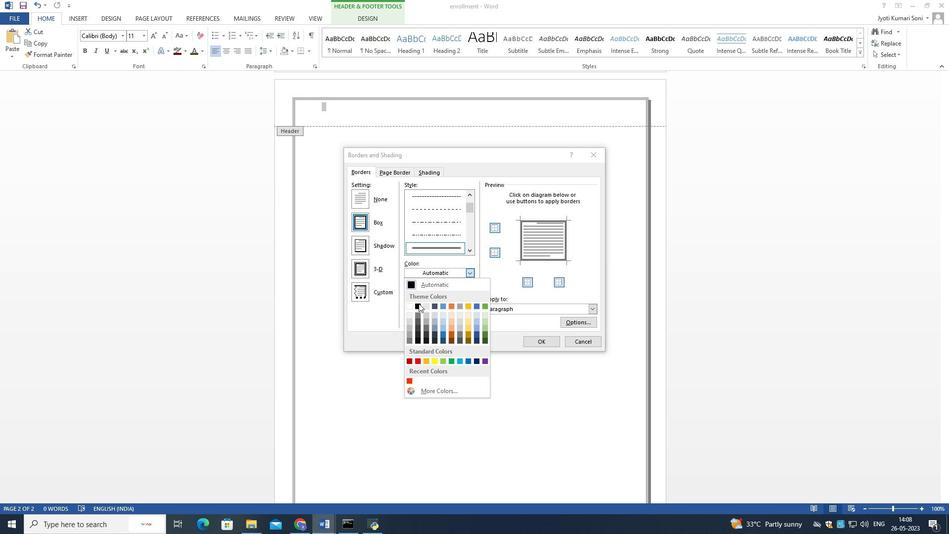 
Action: Mouse pressed left at (418, 305)
Screenshot: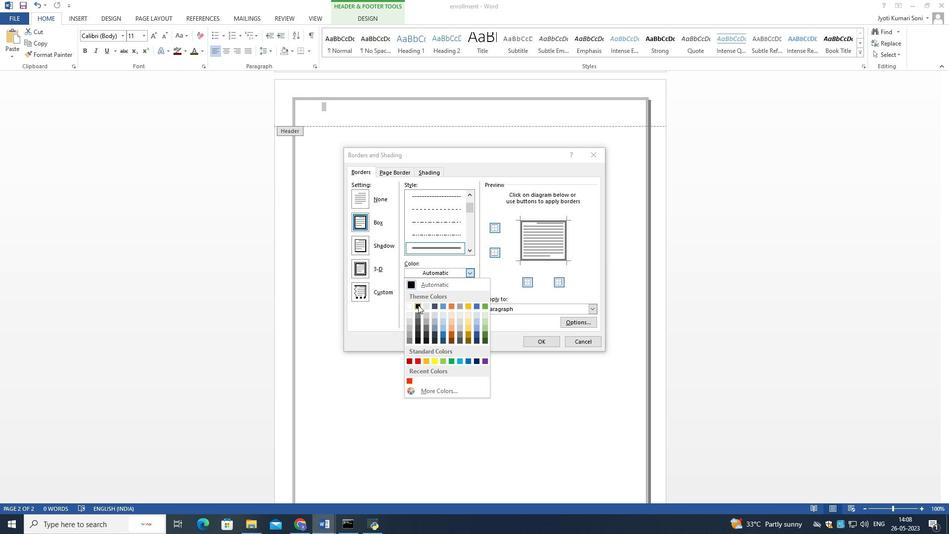 
Action: Mouse moved to (470, 297)
Screenshot: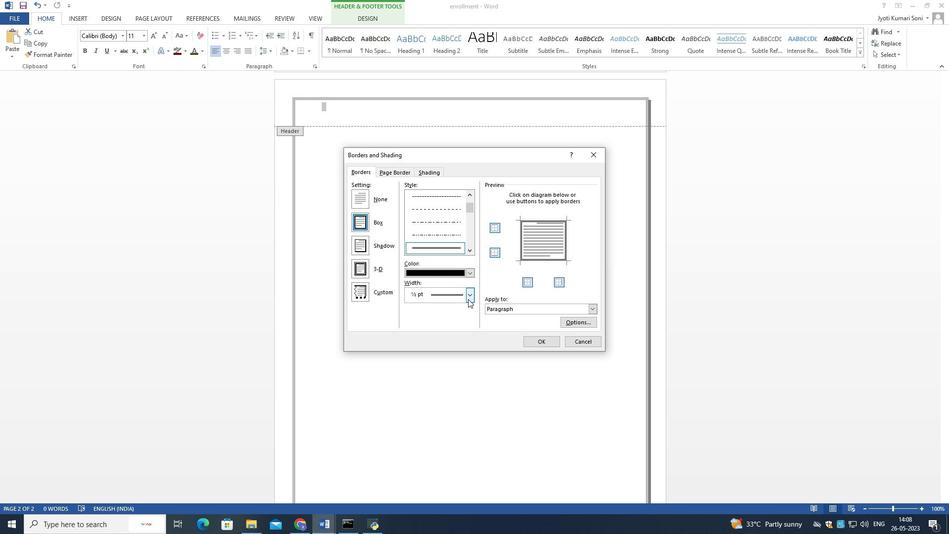 
Action: Mouse pressed left at (470, 297)
Screenshot: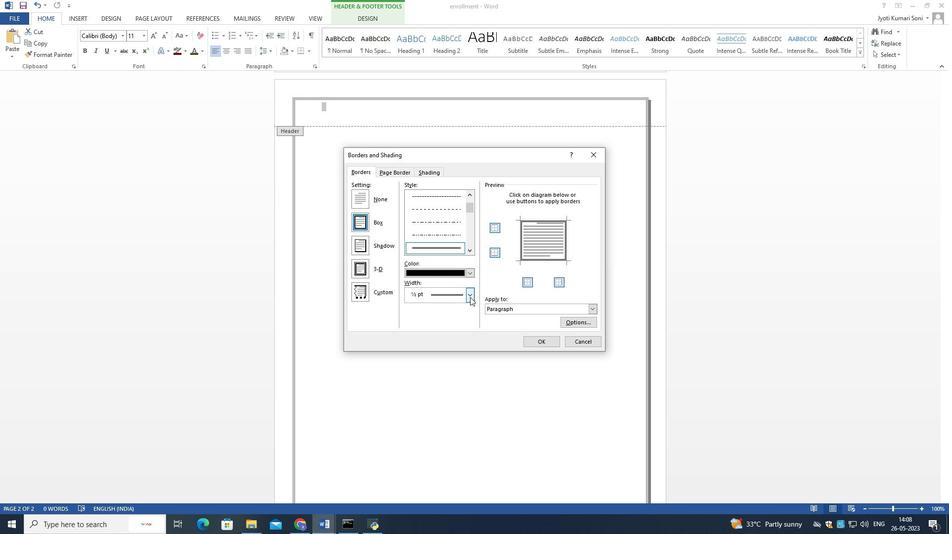 
Action: Mouse moved to (444, 292)
Screenshot: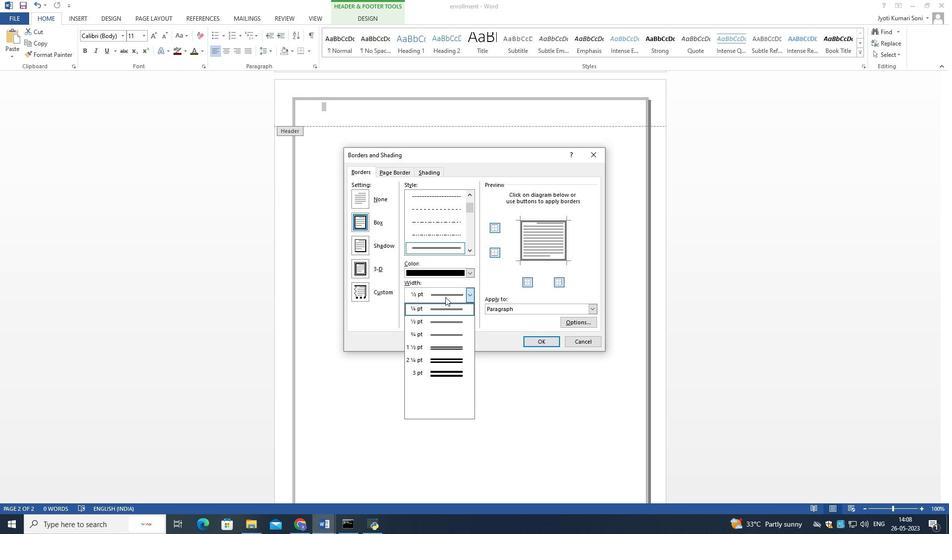 
Action: Mouse pressed left at (444, 292)
Screenshot: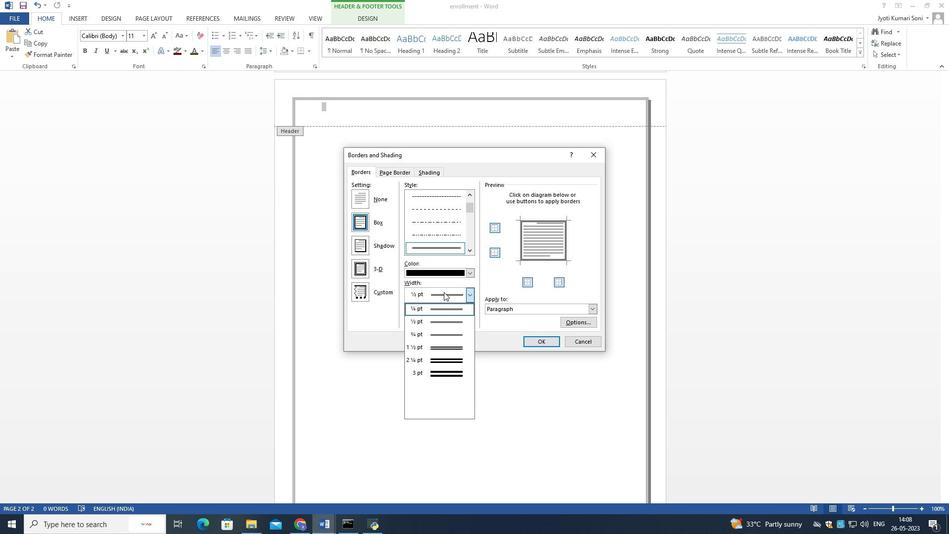 
Action: Mouse moved to (540, 339)
Screenshot: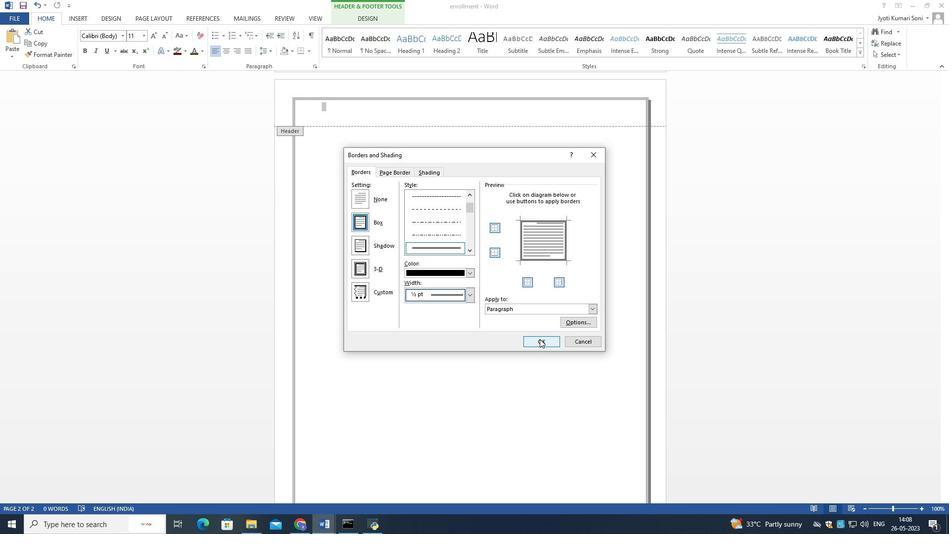 
Action: Mouse pressed left at (540, 339)
Screenshot: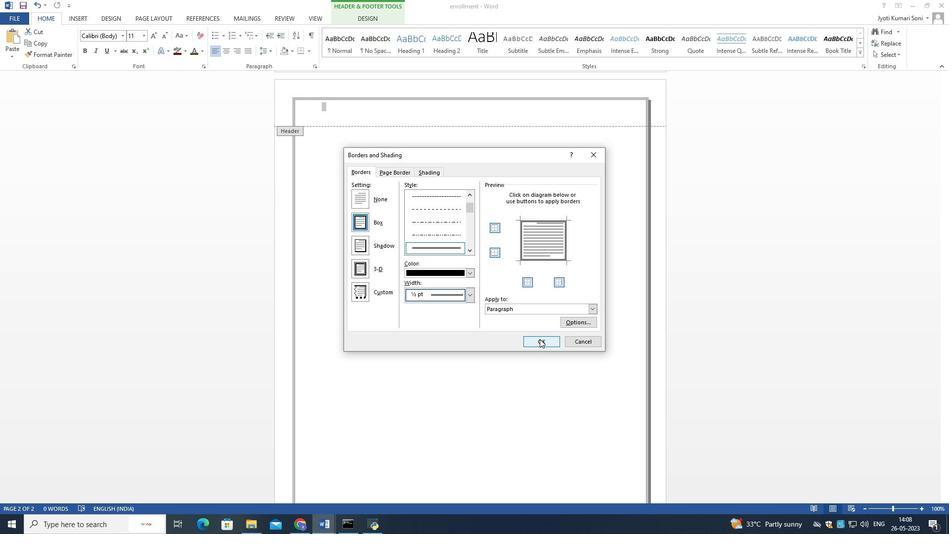 
Action: Mouse moved to (426, 105)
Screenshot: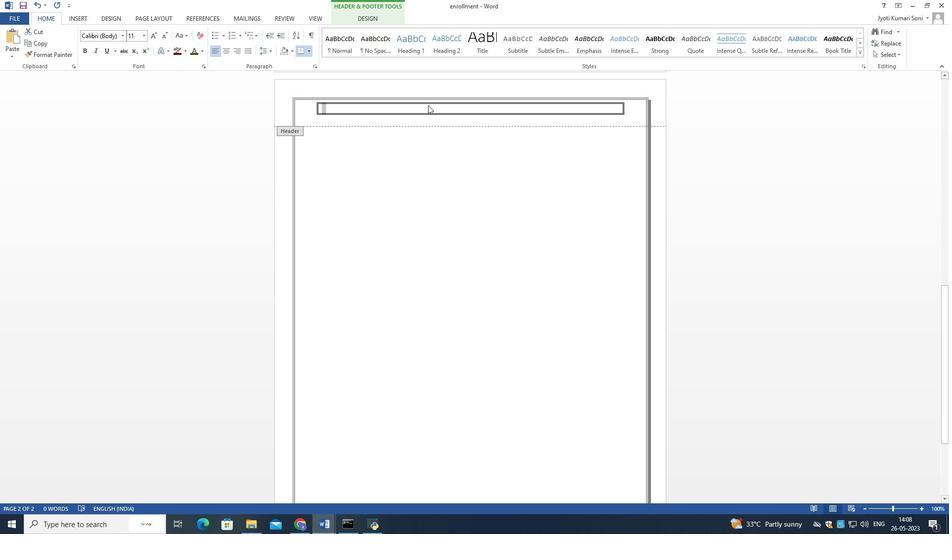 
Action: Mouse pressed left at (426, 105)
Screenshot: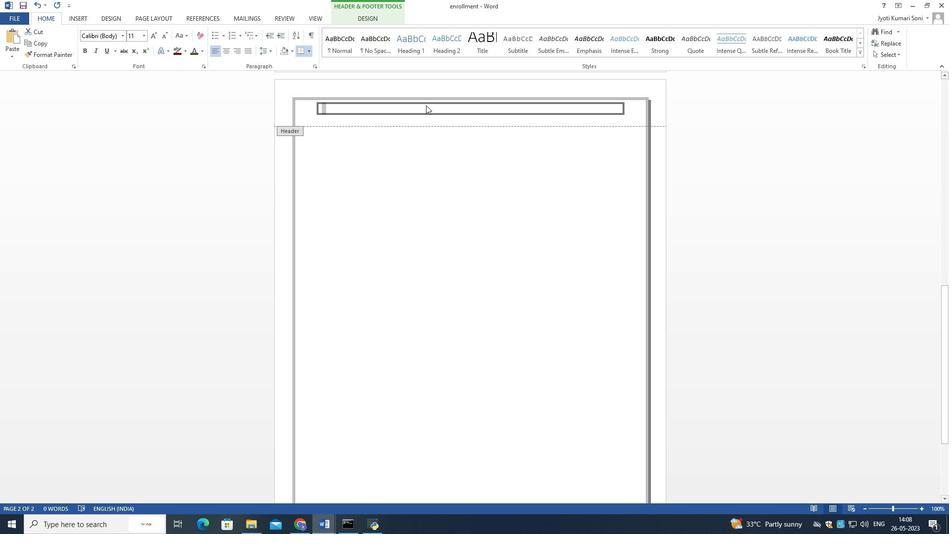 
Action: Mouse moved to (427, 109)
Screenshot: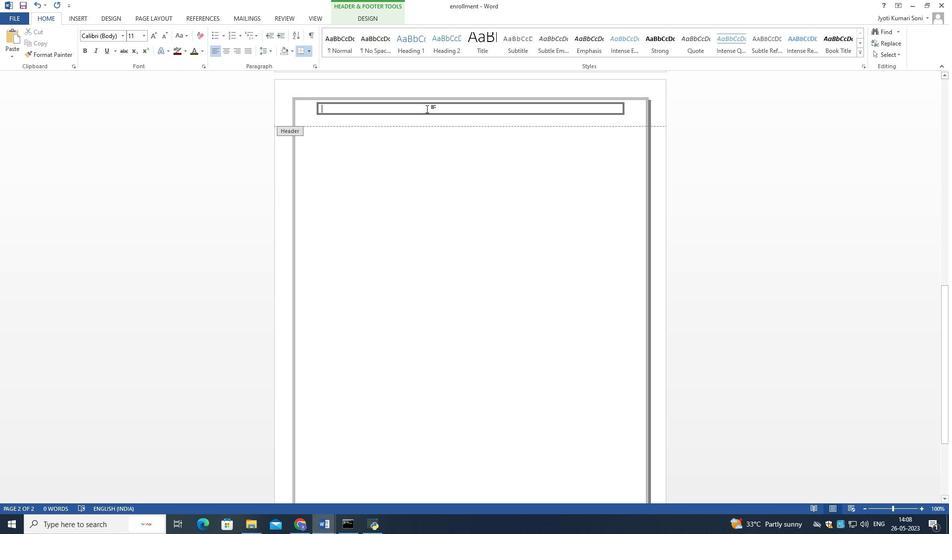 
Action: Mouse pressed left at (427, 109)
Screenshot: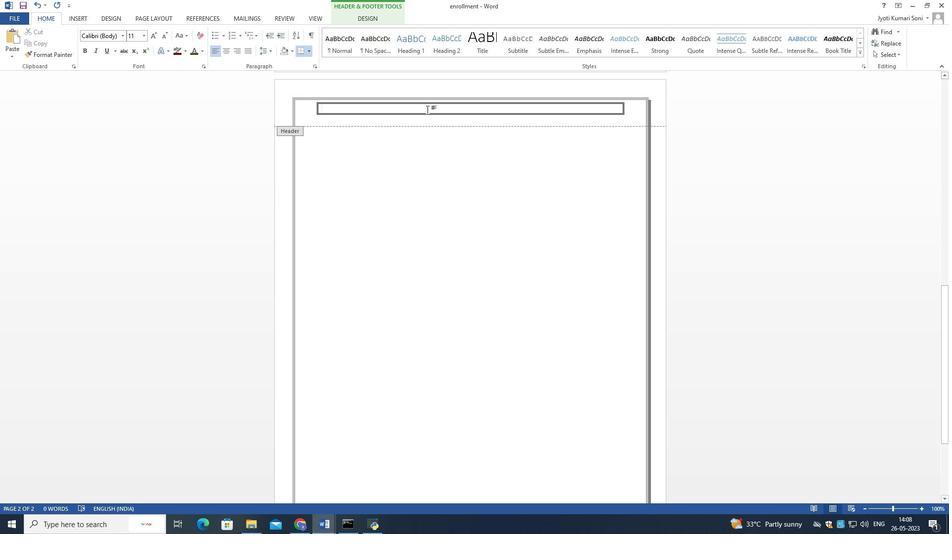 
Action: Mouse moved to (429, 111)
Screenshot: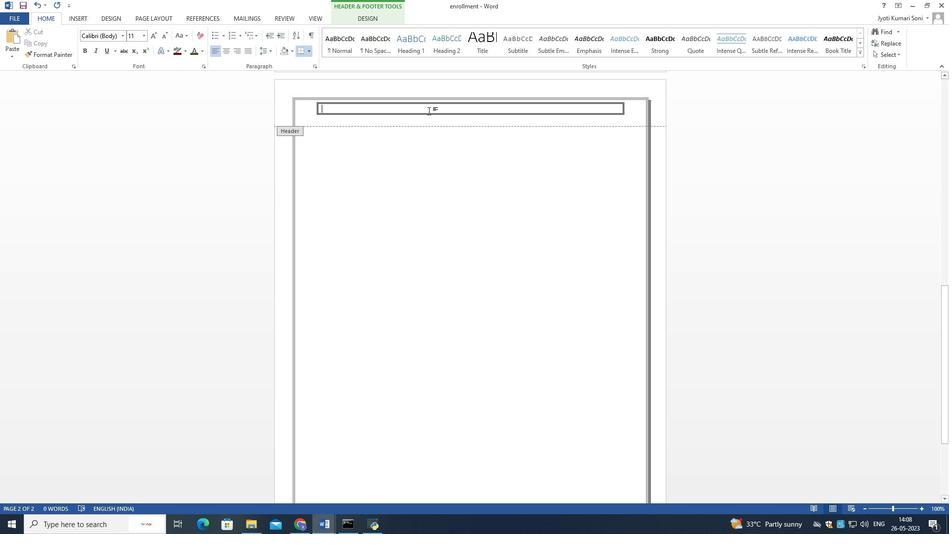 
Action: Mouse pressed left at (429, 111)
Screenshot: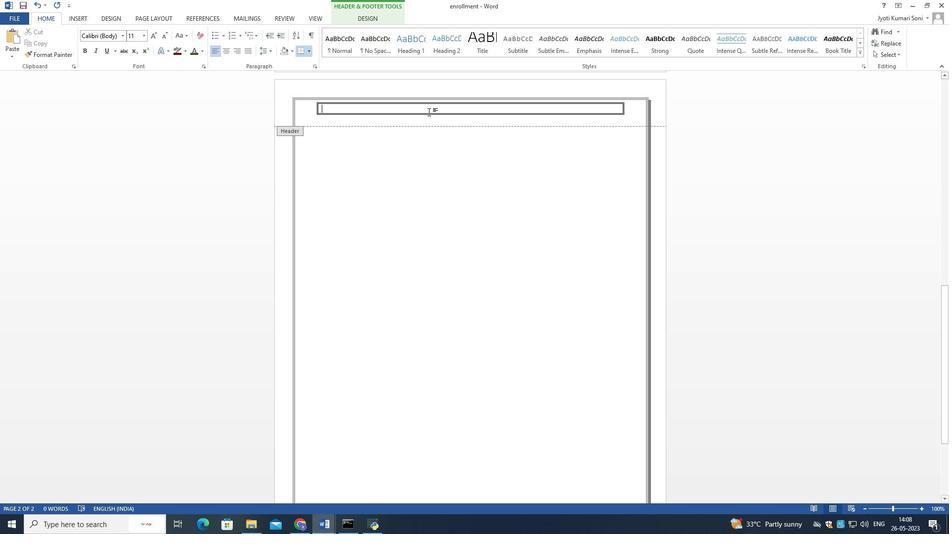 
Action: Mouse moved to (429, 113)
Screenshot: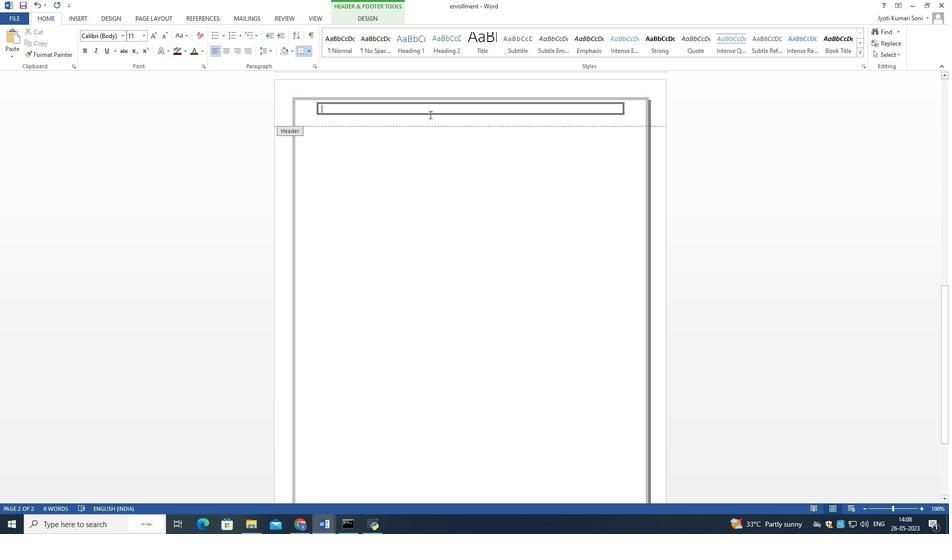 
Action: Mouse pressed left at (429, 113)
Screenshot: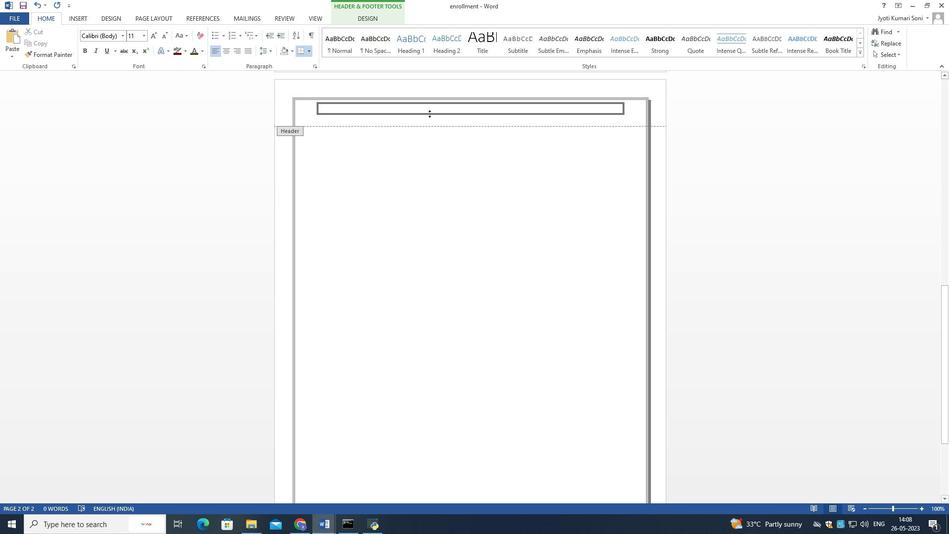 
Action: Mouse moved to (450, 133)
Screenshot: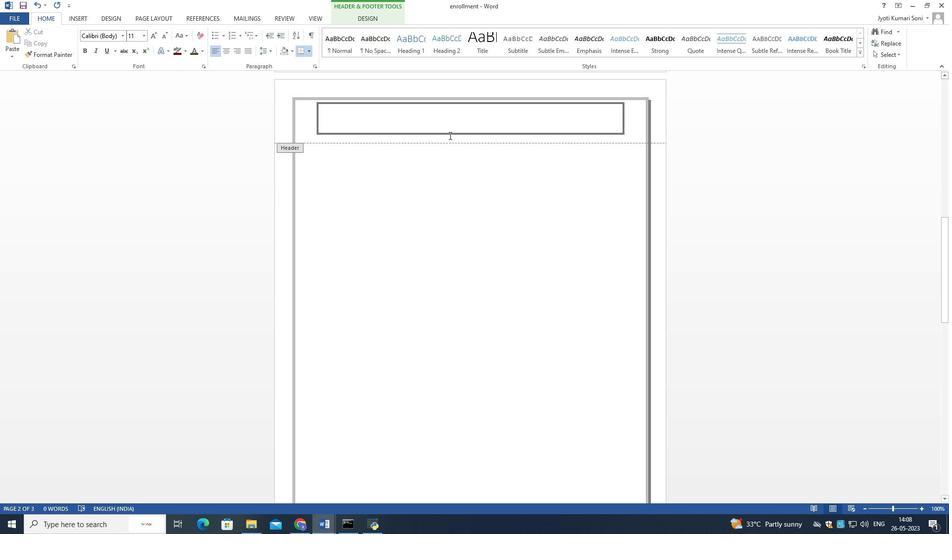 
Action: Mouse pressed left at (450, 133)
Screenshot: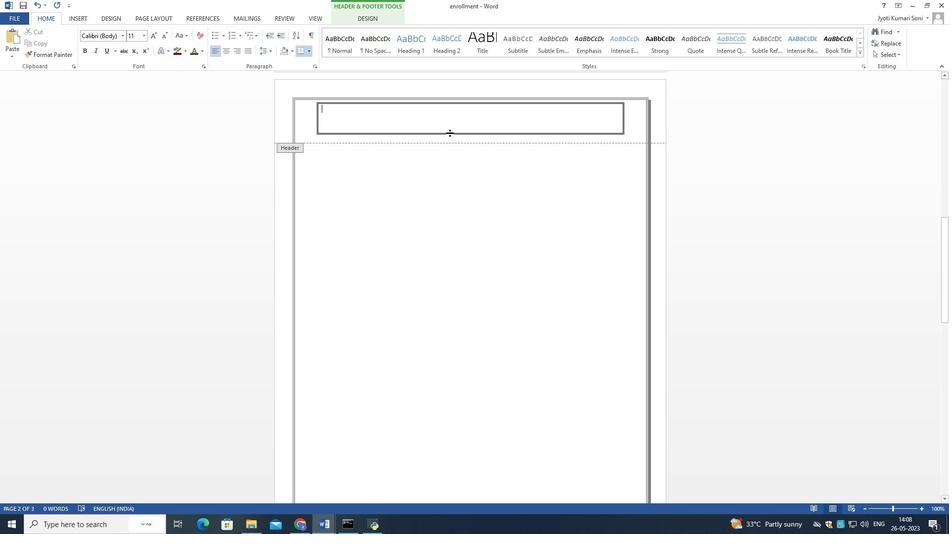 
Action: Mouse moved to (418, 112)
Screenshot: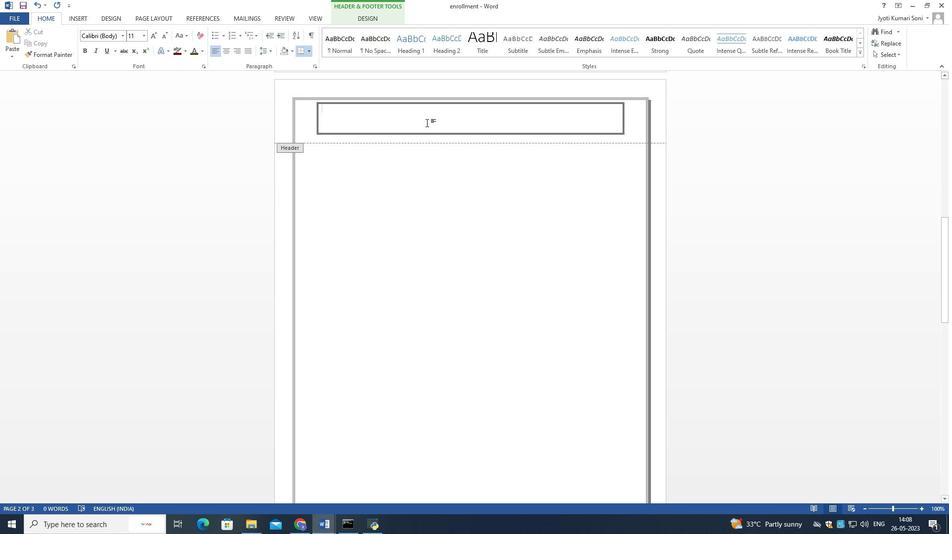 
Action: Mouse pressed left at (418, 112)
Screenshot: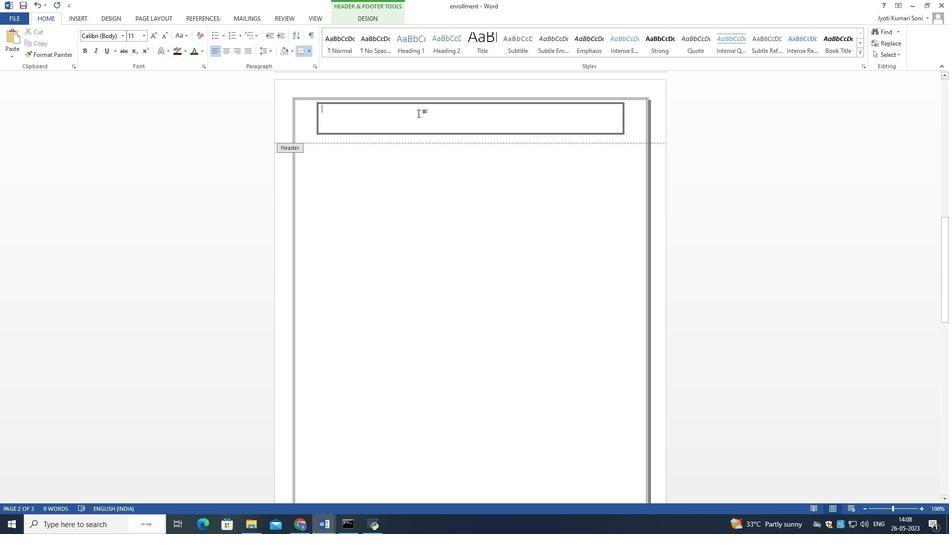 
Action: Mouse moved to (417, 112)
Screenshot: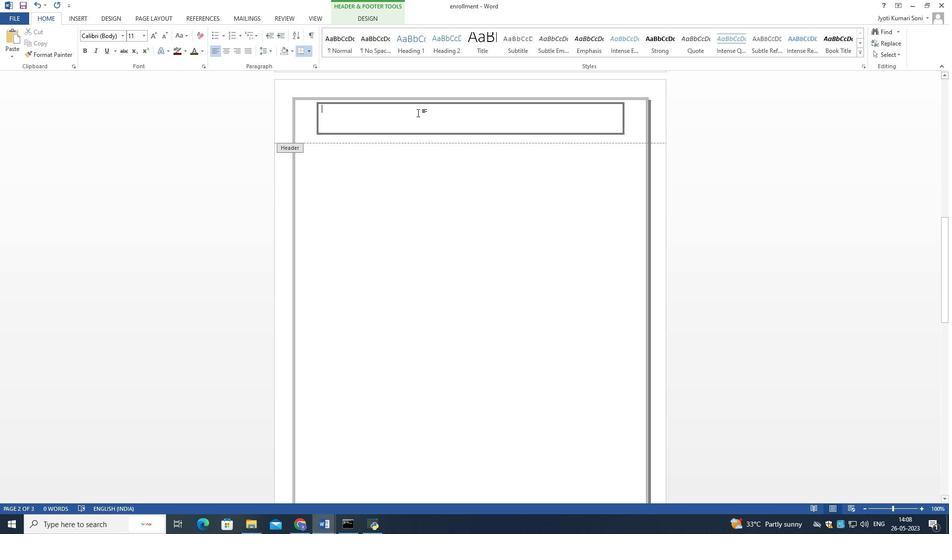 
Action: Mouse pressed right at (417, 112)
Screenshot: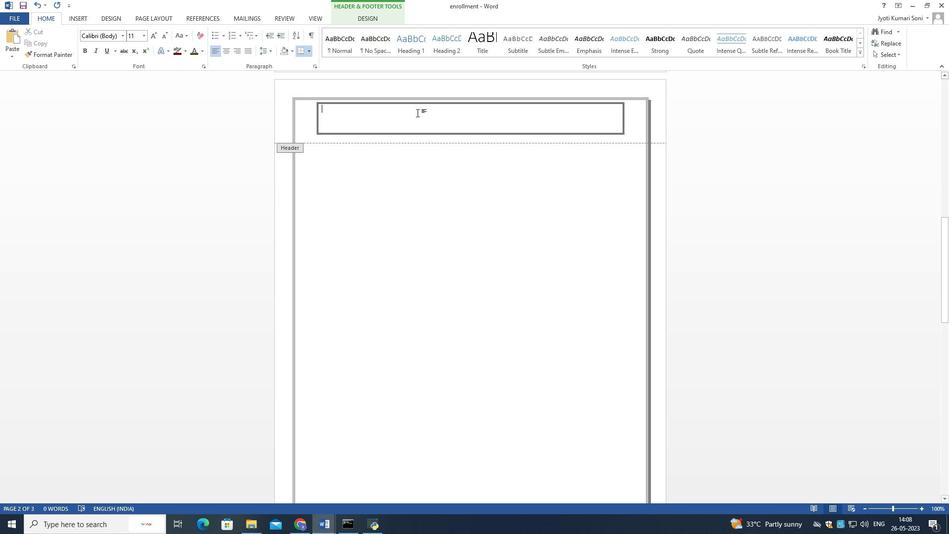 
Action: Mouse moved to (519, 112)
Screenshot: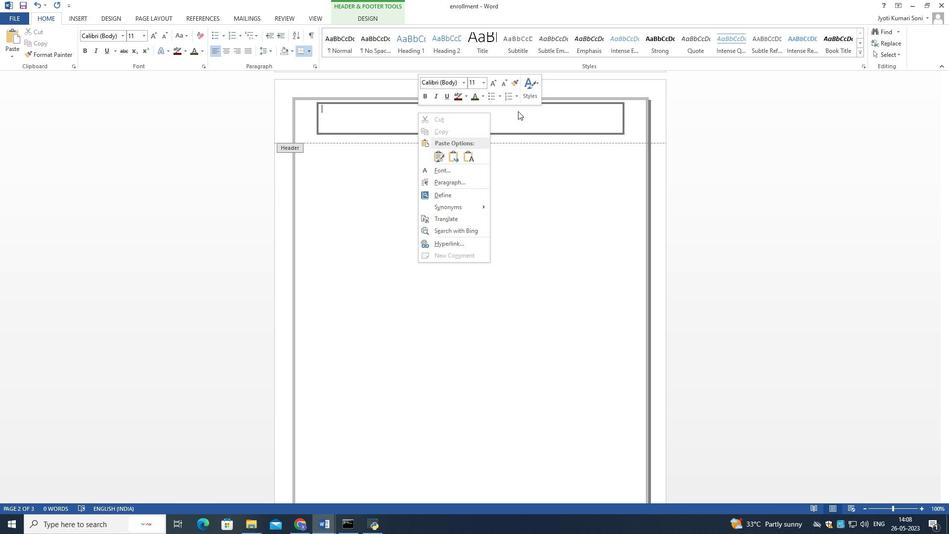 
Action: Mouse pressed left at (519, 112)
Screenshot: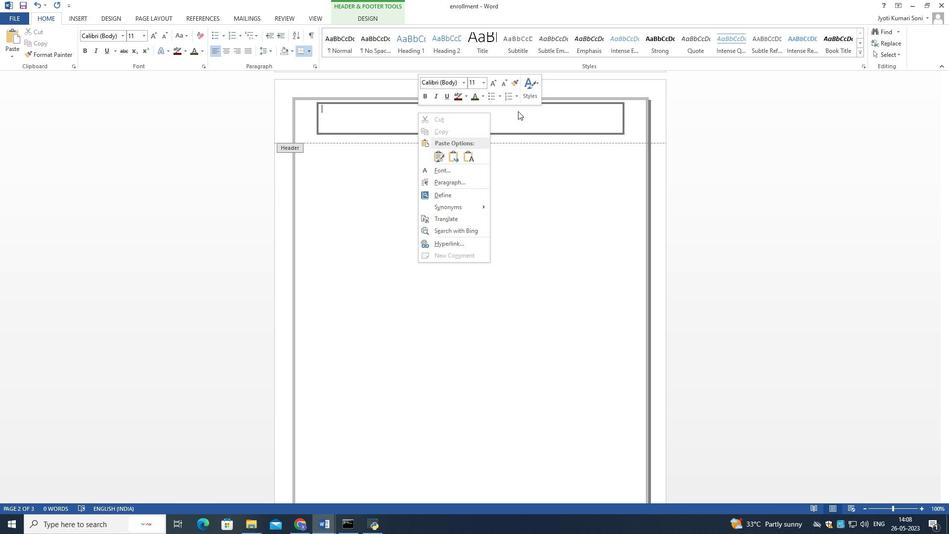 
Action: Mouse moved to (519, 112)
Screenshot: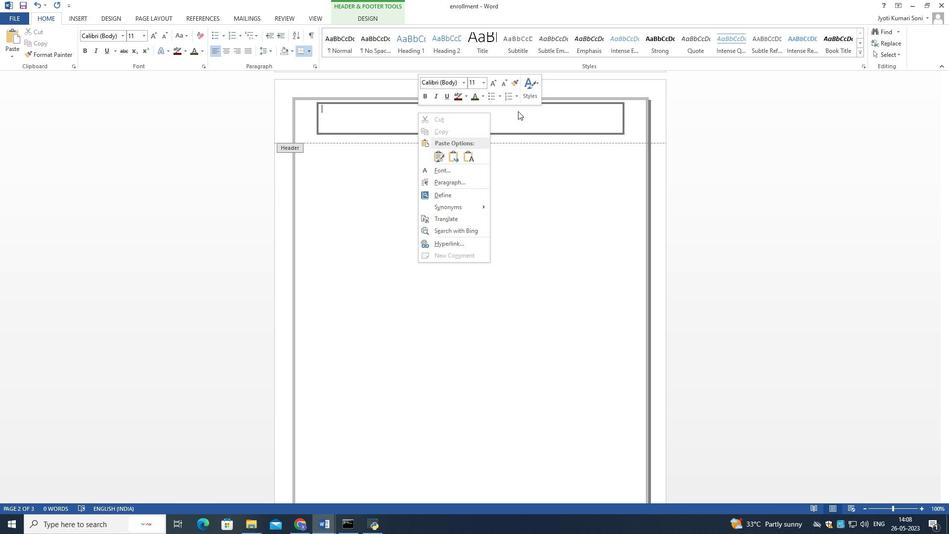 
Action: Mouse pressed left at (519, 112)
Screenshot: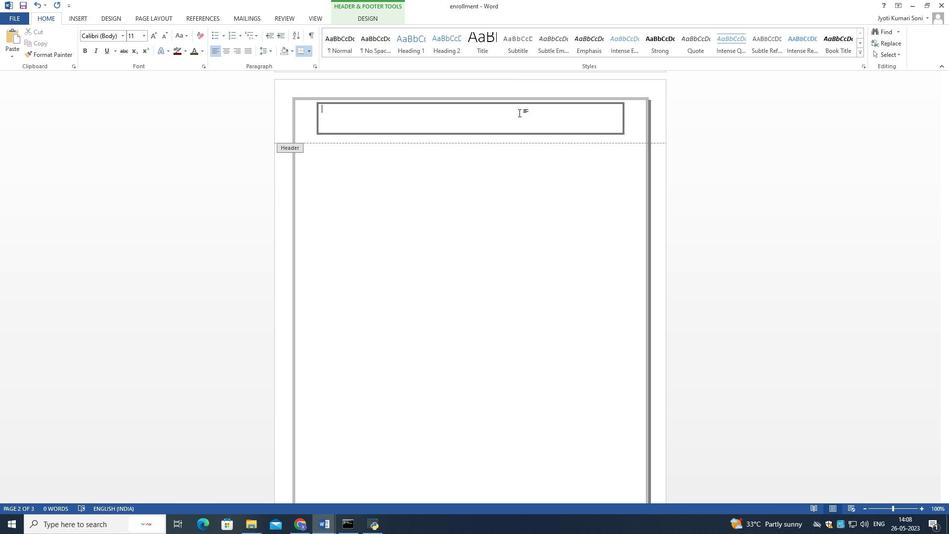 
Action: Mouse pressed left at (519, 112)
Screenshot: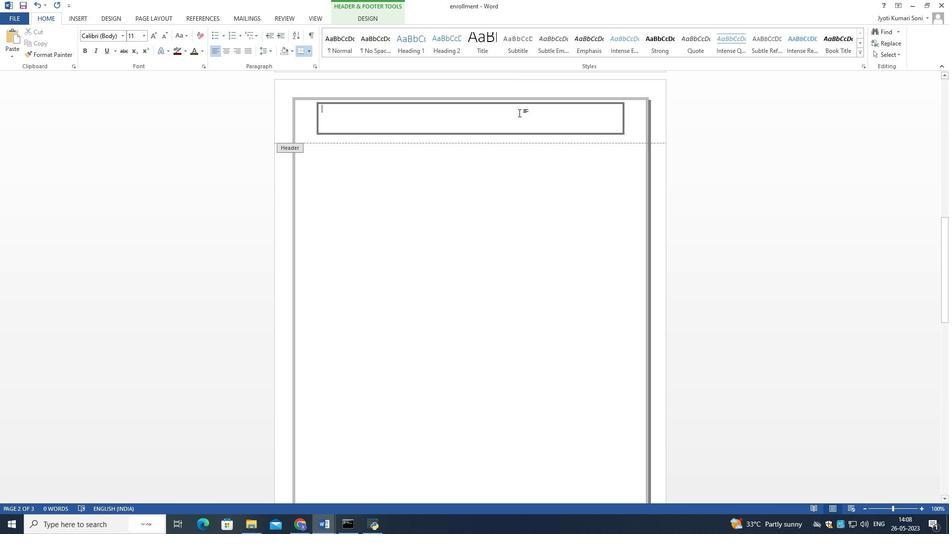 
Action: Mouse pressed left at (519, 112)
Screenshot: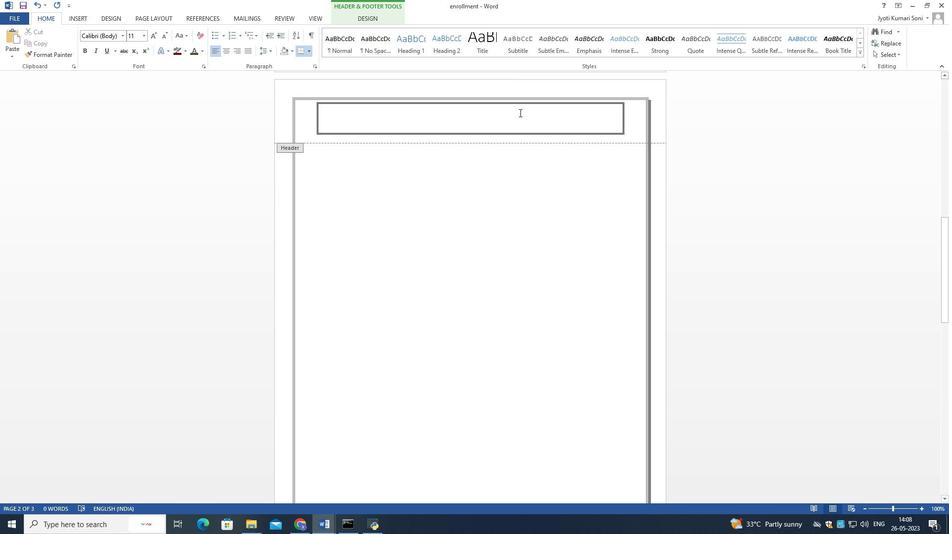 
Action: Mouse moved to (499, 111)
Screenshot: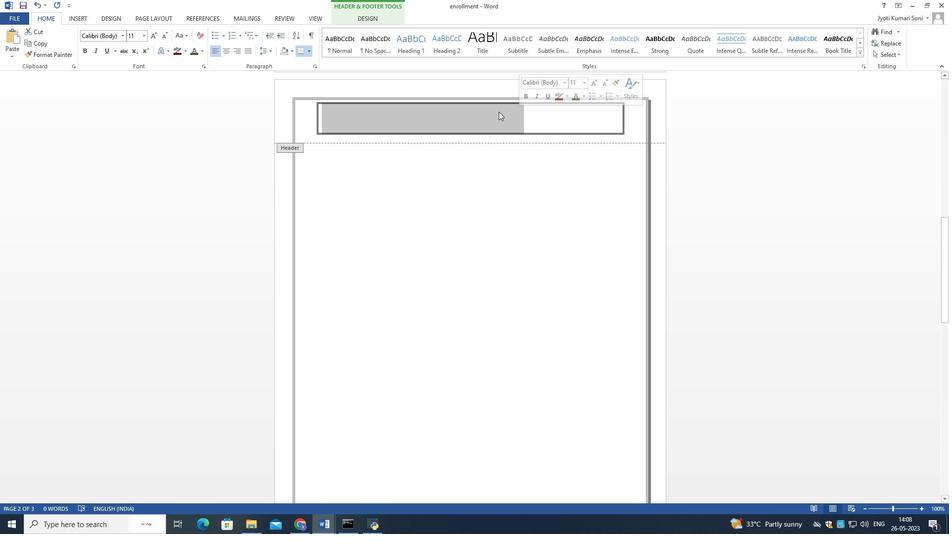 
Action: Mouse pressed right at (499, 111)
Screenshot: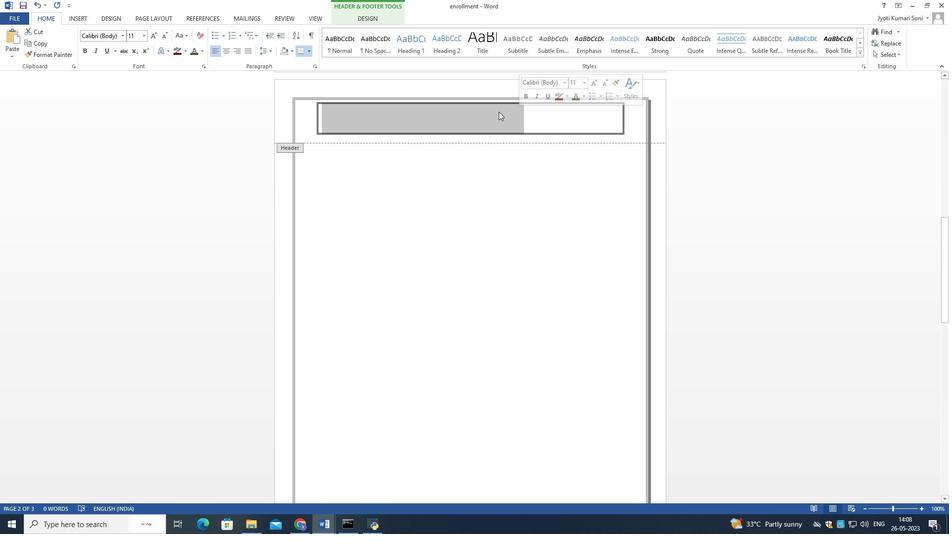 
Action: Mouse moved to (417, 122)
Screenshot: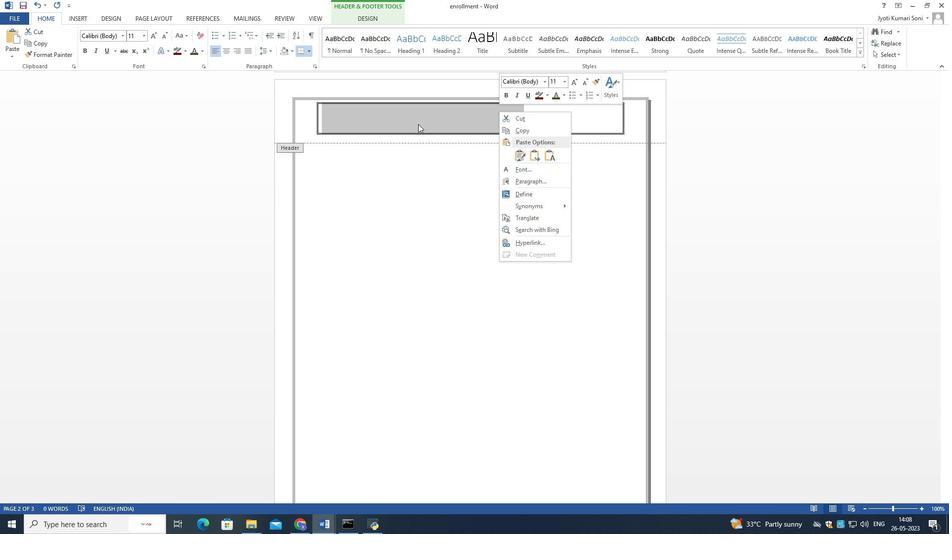 
Action: Mouse pressed left at (417, 122)
Screenshot: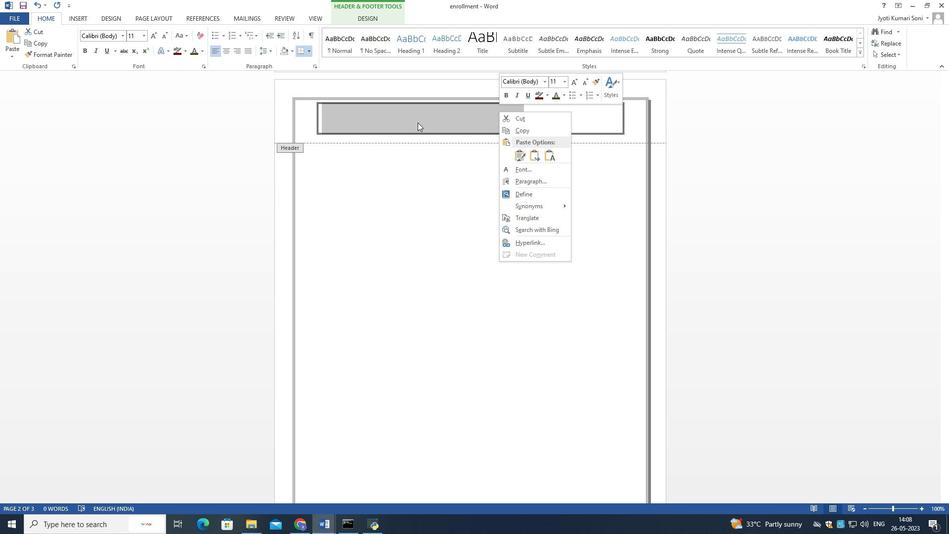 
Action: Mouse moved to (104, 16)
Screenshot: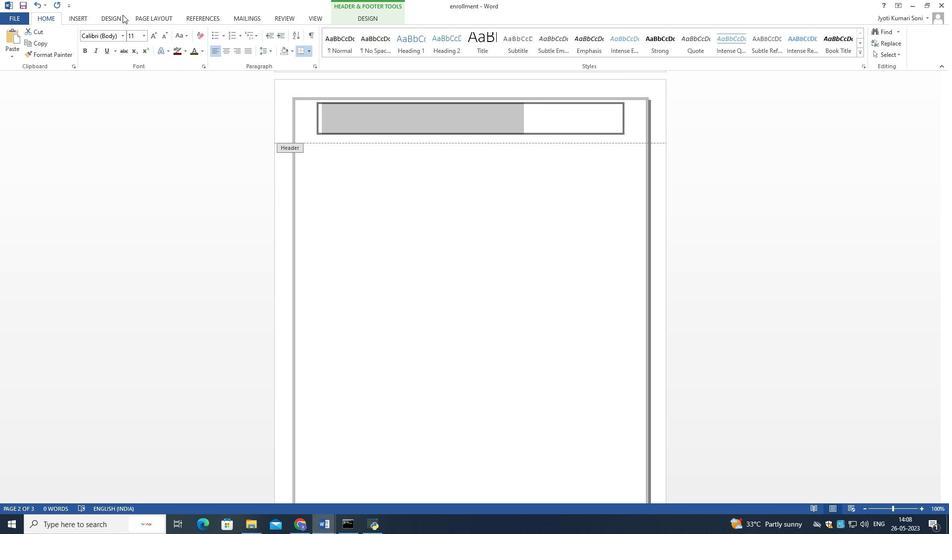
Action: Mouse pressed left at (104, 16)
Screenshot: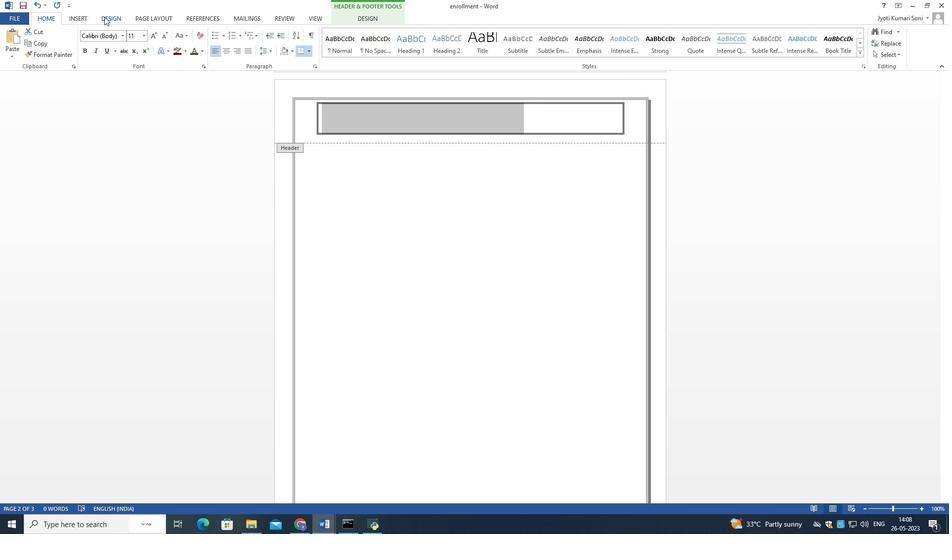 
Action: Mouse moved to (84, 15)
Screenshot: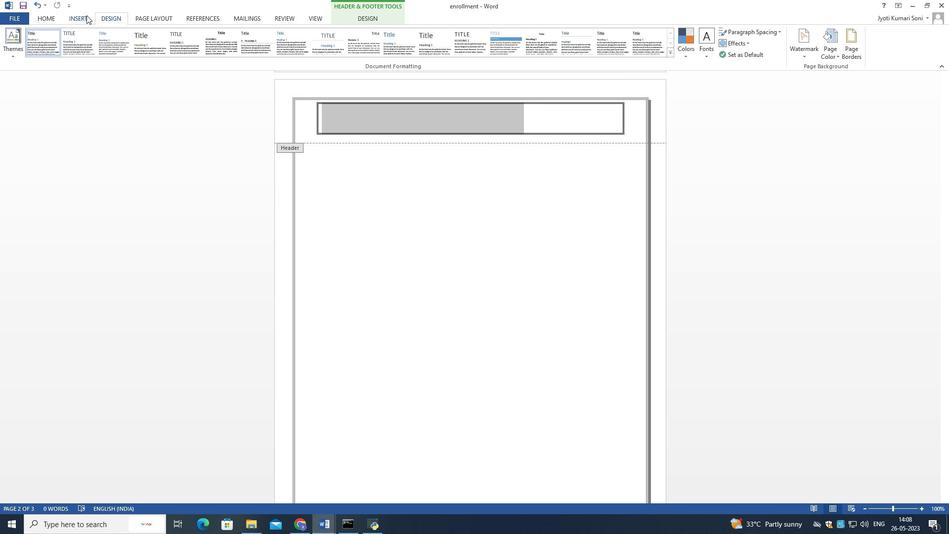 
Action: Mouse pressed left at (84, 15)
Screenshot: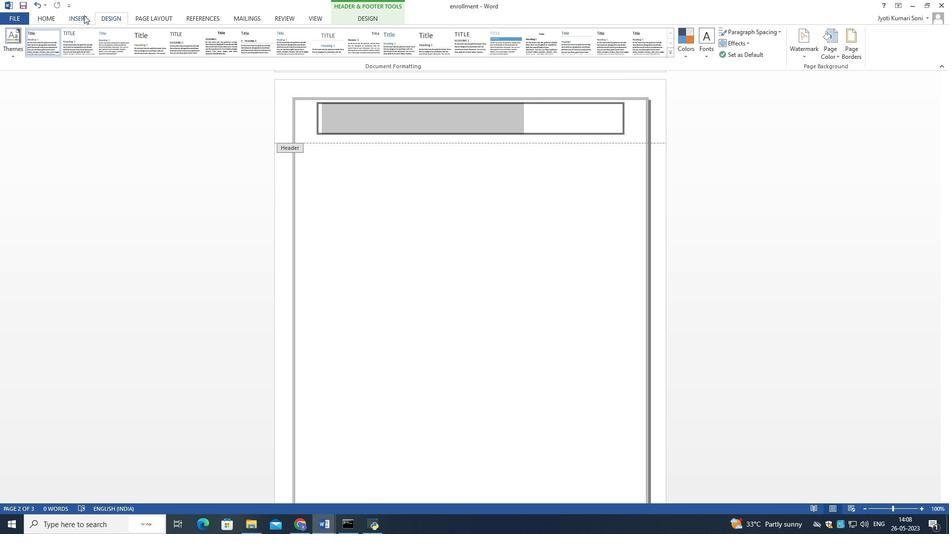 
Action: Mouse moved to (253, 20)
Screenshot: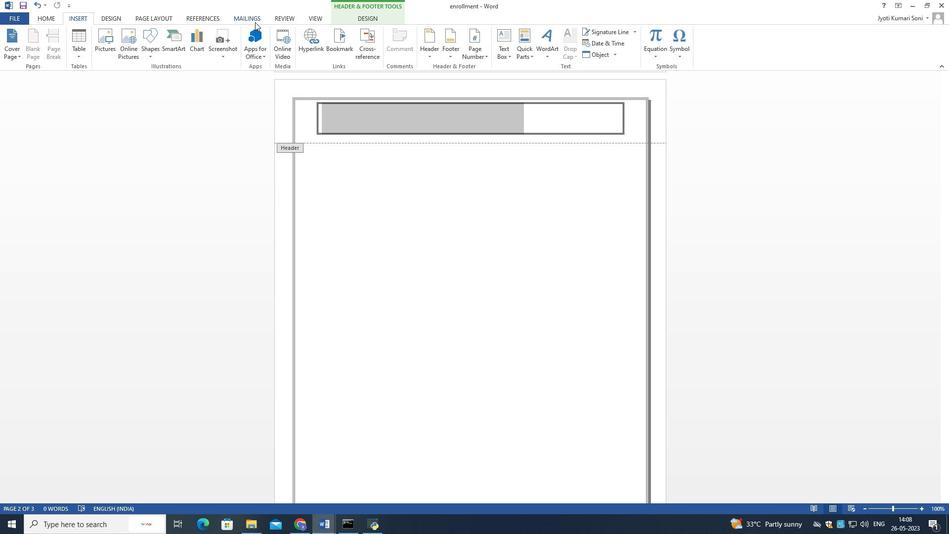 
Action: Mouse pressed left at (253, 20)
Screenshot: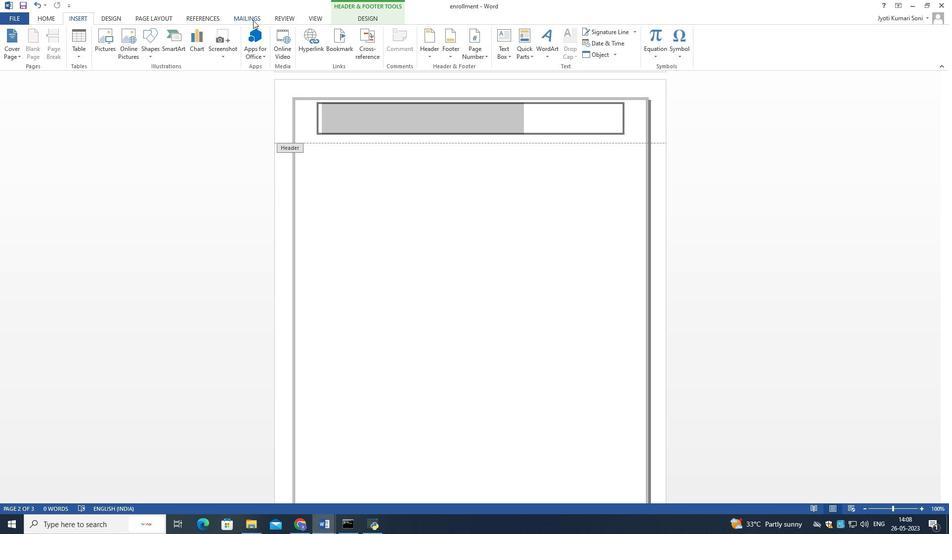 
Action: Mouse moved to (215, 19)
Screenshot: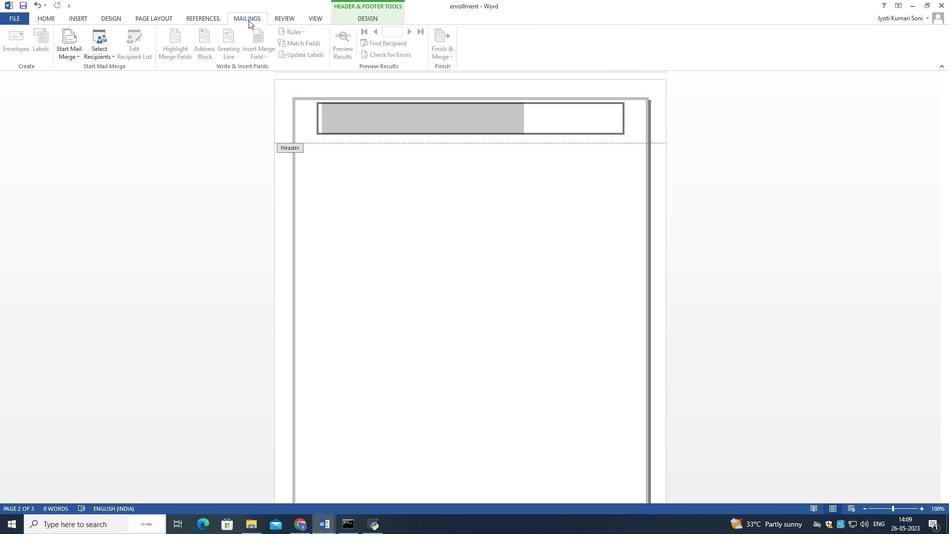 
Action: Mouse pressed left at (215, 19)
Screenshot: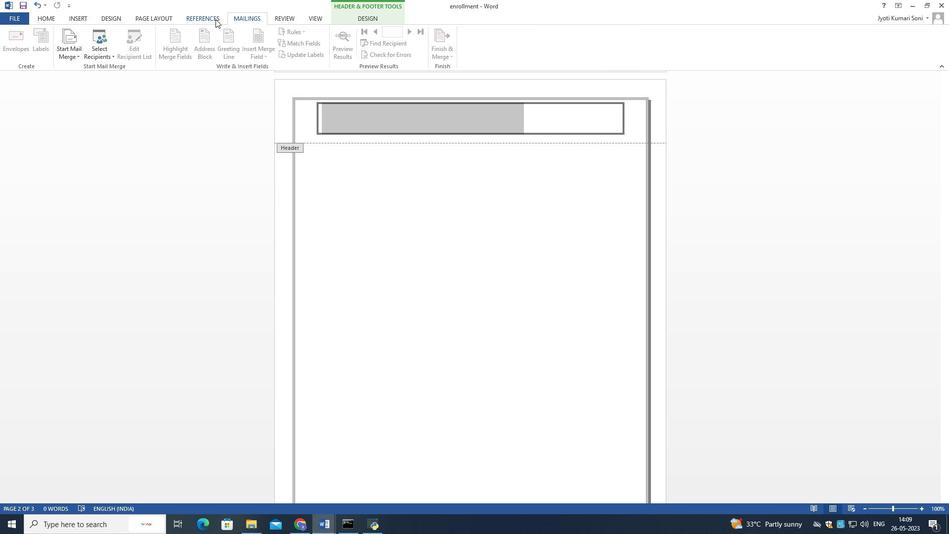 
Action: Mouse moved to (67, 15)
Screenshot: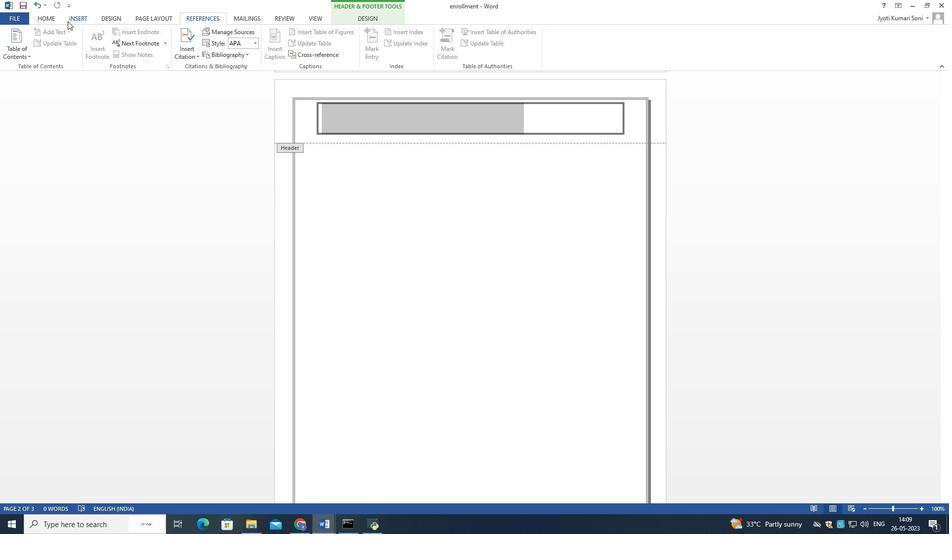 
Action: Mouse pressed left at (67, 15)
Screenshot: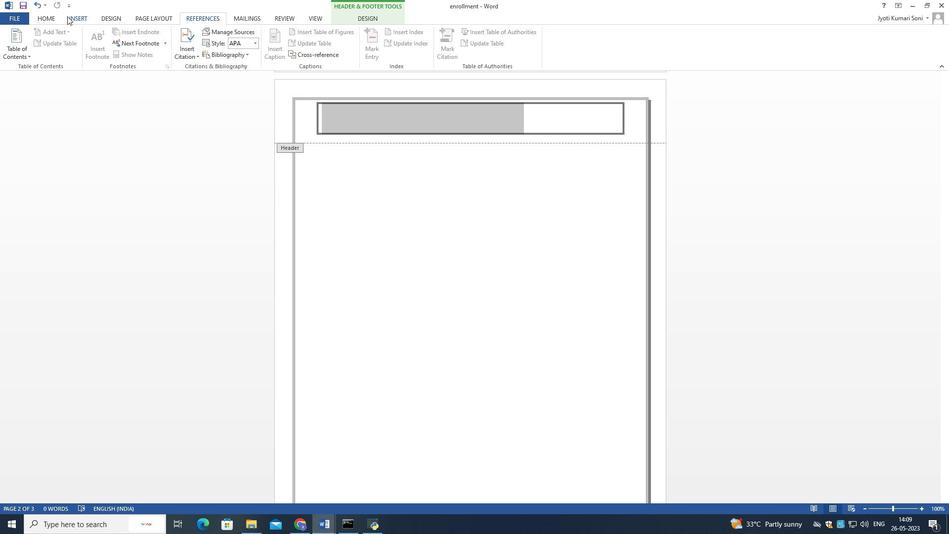 
Action: Mouse moved to (54, 17)
Screenshot: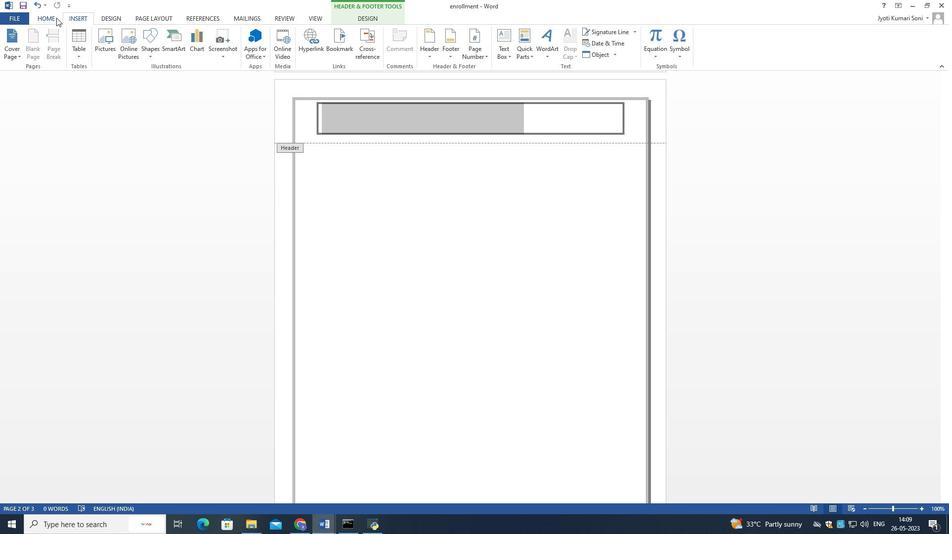 
Action: Mouse pressed left at (54, 17)
Screenshot: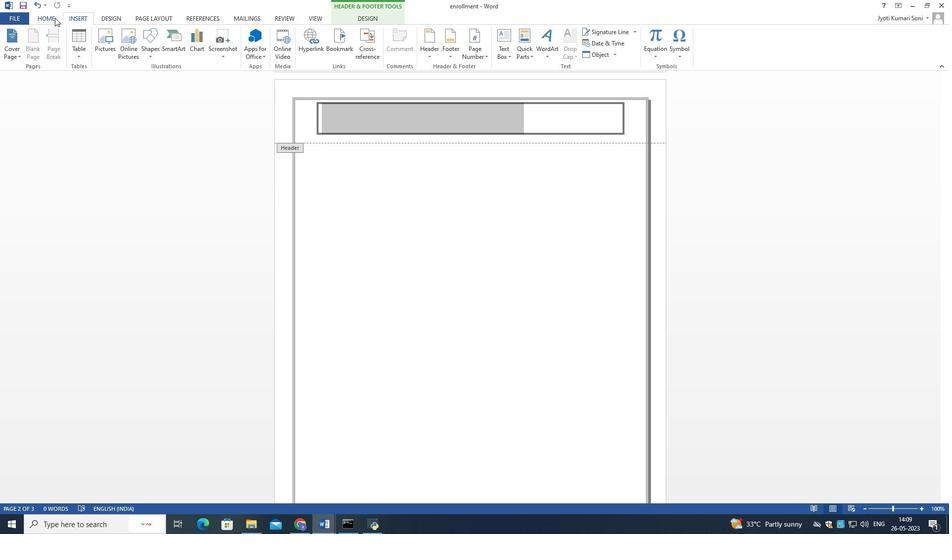 
Action: Mouse moved to (379, 227)
Screenshot: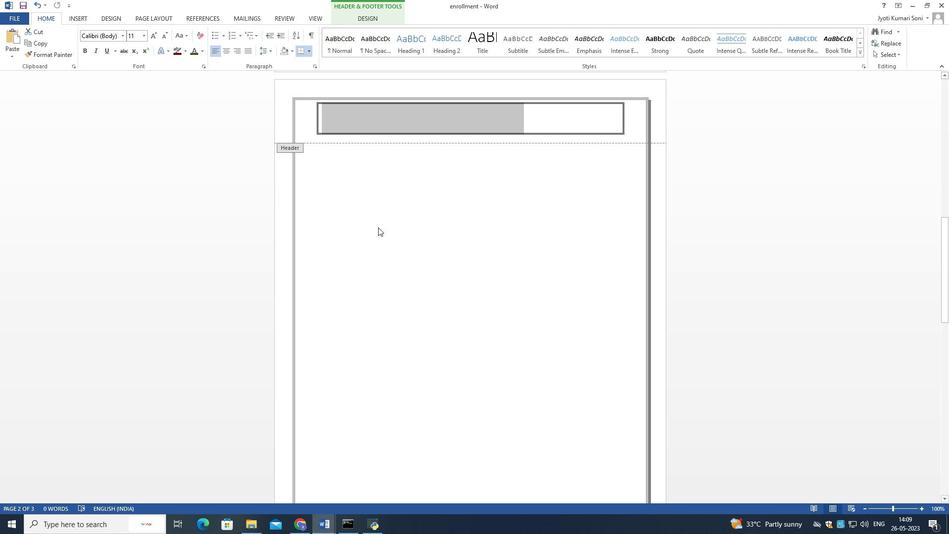 
